 Task: Open Card Card0000000398 in Board Board0000000100 in Workspace WS0000000034 in Trello. Add Member Email0000000134 to Card Card0000000398 in Board Board0000000100 in Workspace WS0000000034 in Trello. Add Yellow Label titled Label0000000398 to Card Card0000000398 in Board Board0000000100 in Workspace WS0000000034 in Trello. Add Checklist CL0000000398 to Card Card0000000398 in Board Board0000000100 in Workspace WS0000000034 in Trello. Add Dates with Start Date as May 08 2023 and Due Date as May 31 2023 to Card Card0000000398 in Board Board0000000100 in Workspace WS0000000034 in Trello
Action: Mouse moved to (597, 639)
Screenshot: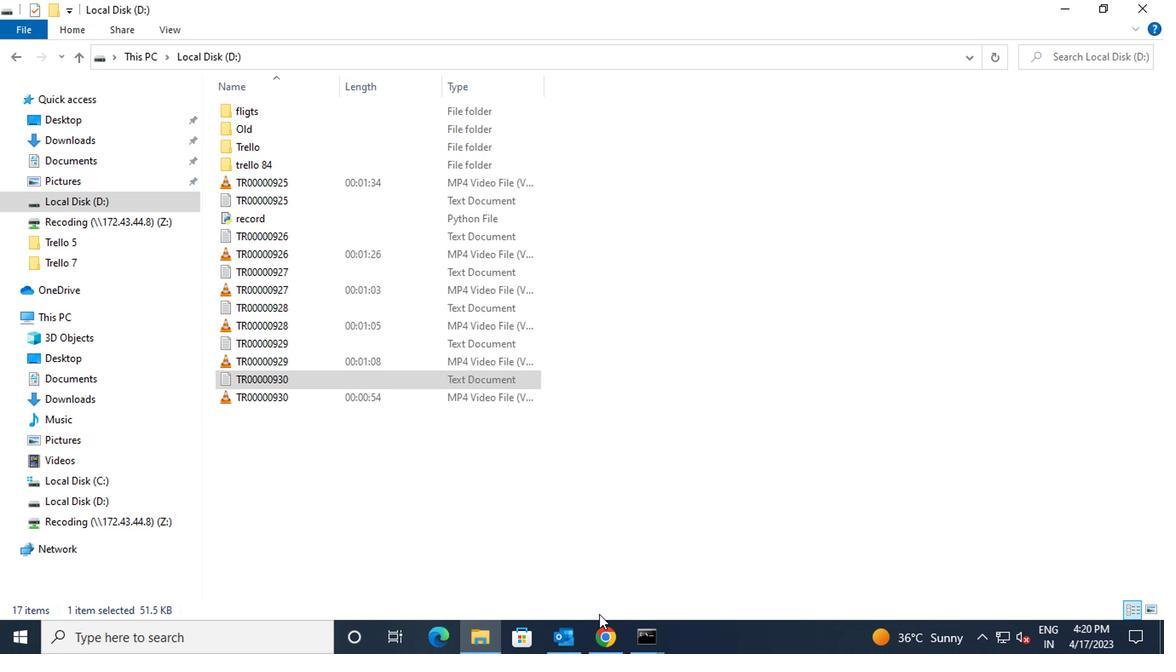 
Action: Mouse pressed left at (597, 639)
Screenshot: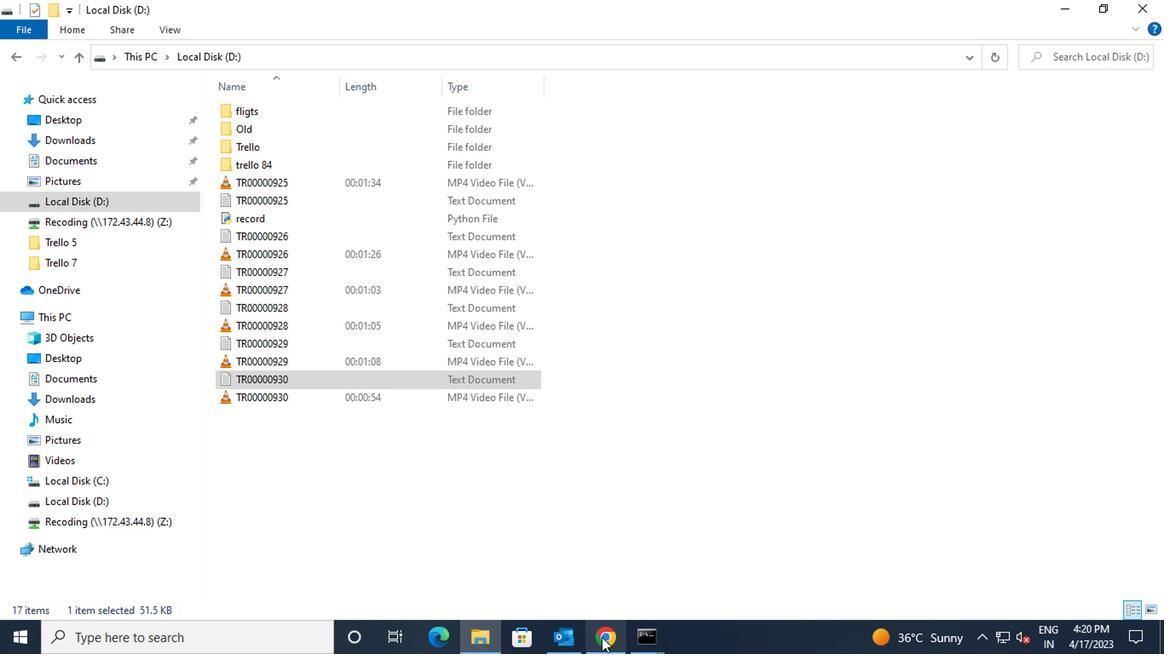 
Action: Mouse moved to (373, 340)
Screenshot: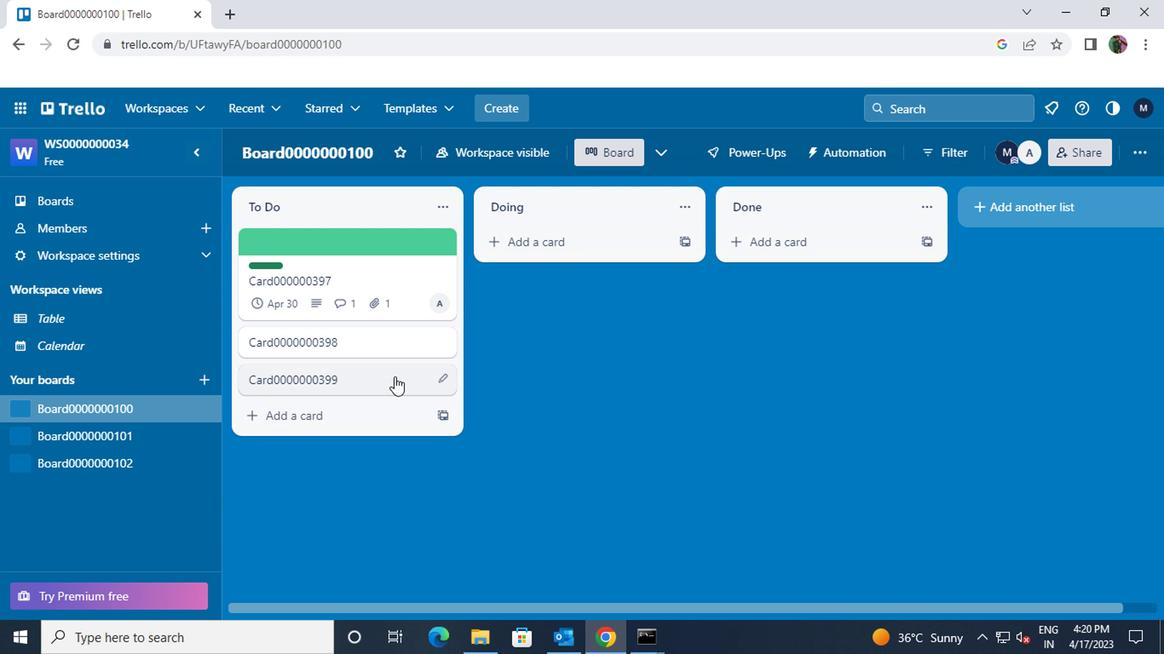 
Action: Mouse pressed left at (373, 340)
Screenshot: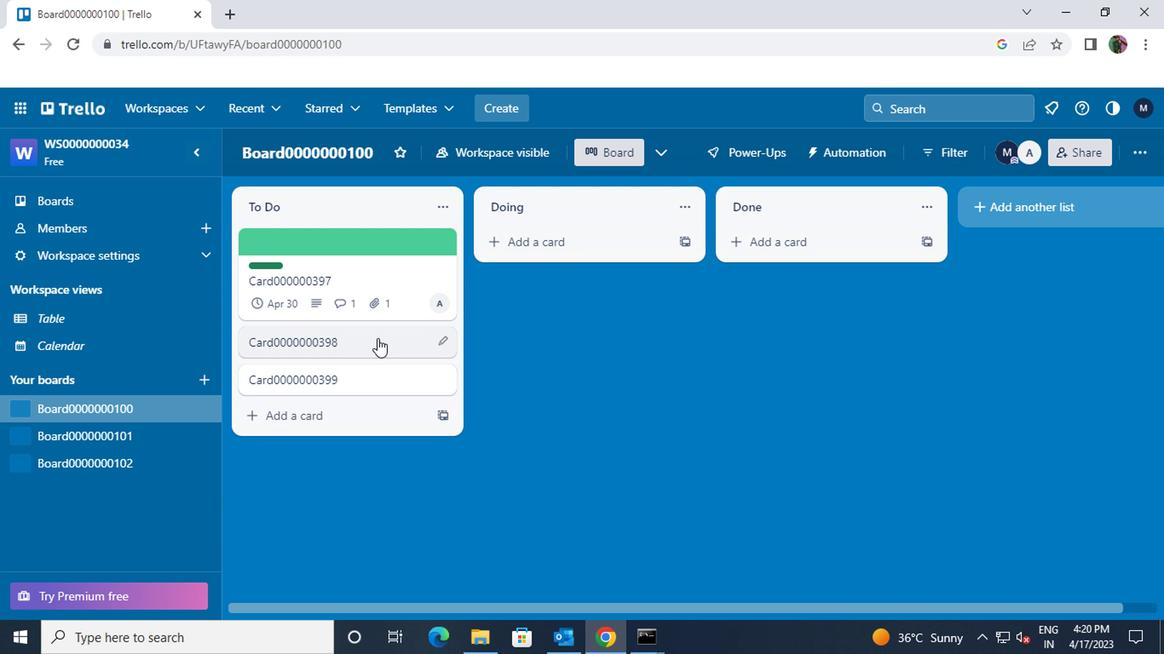 
Action: Mouse moved to (774, 247)
Screenshot: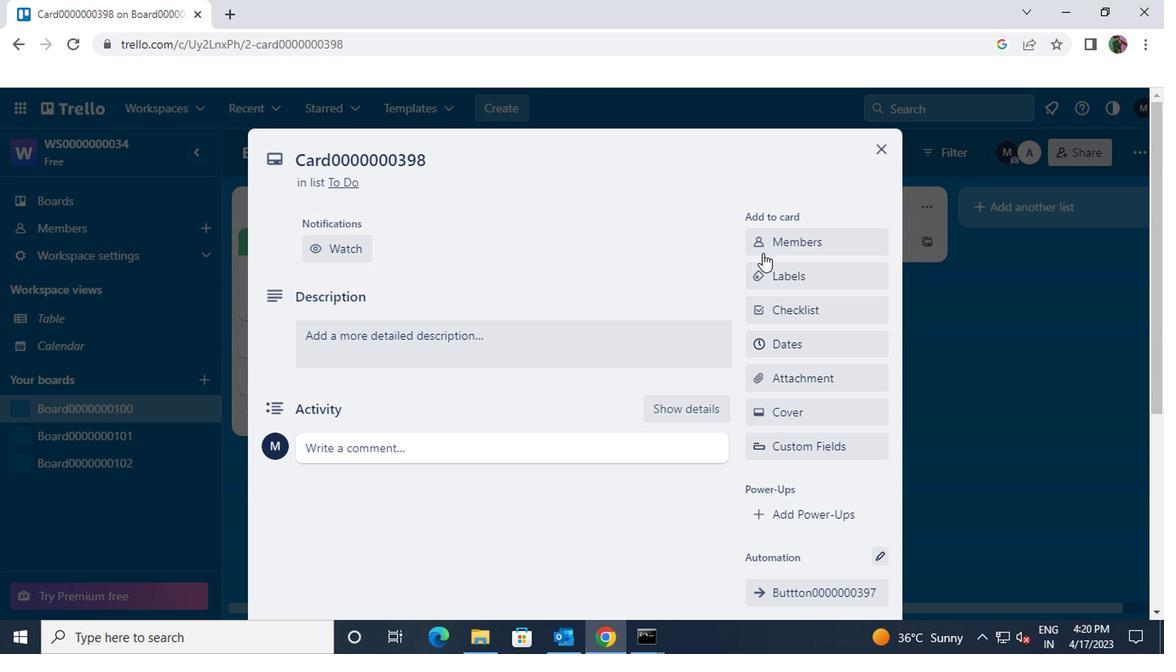
Action: Mouse pressed left at (774, 247)
Screenshot: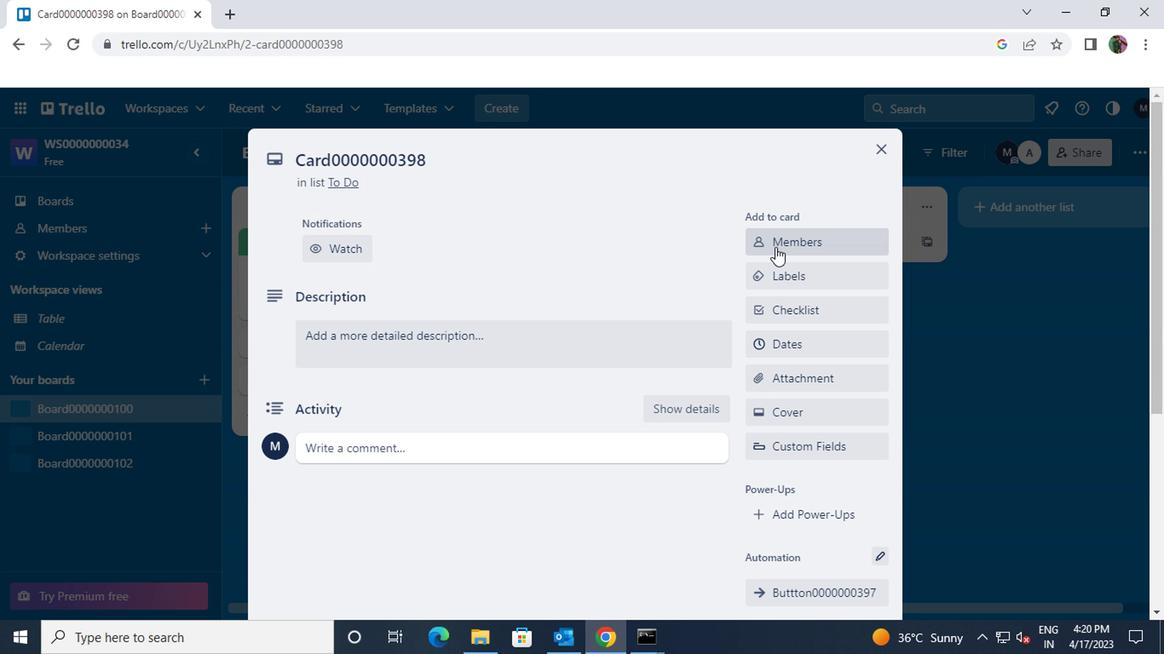 
Action: Mouse moved to (793, 329)
Screenshot: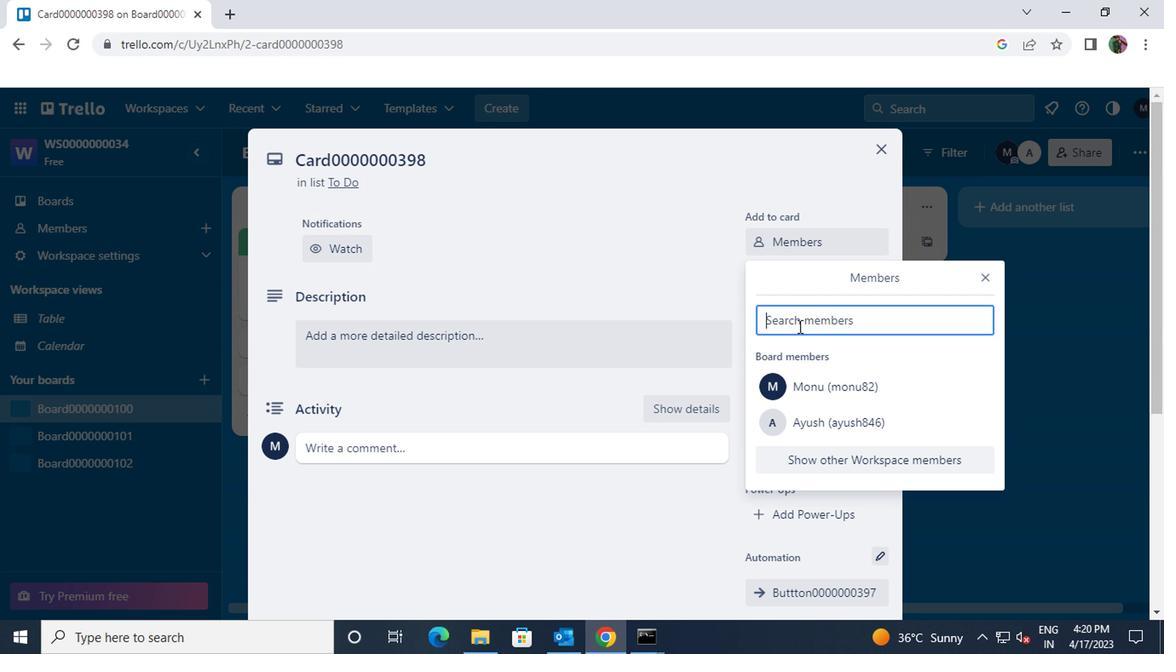 
Action: Key pressed nikrathi889<Key.shift>@GMAIL.COM
Screenshot: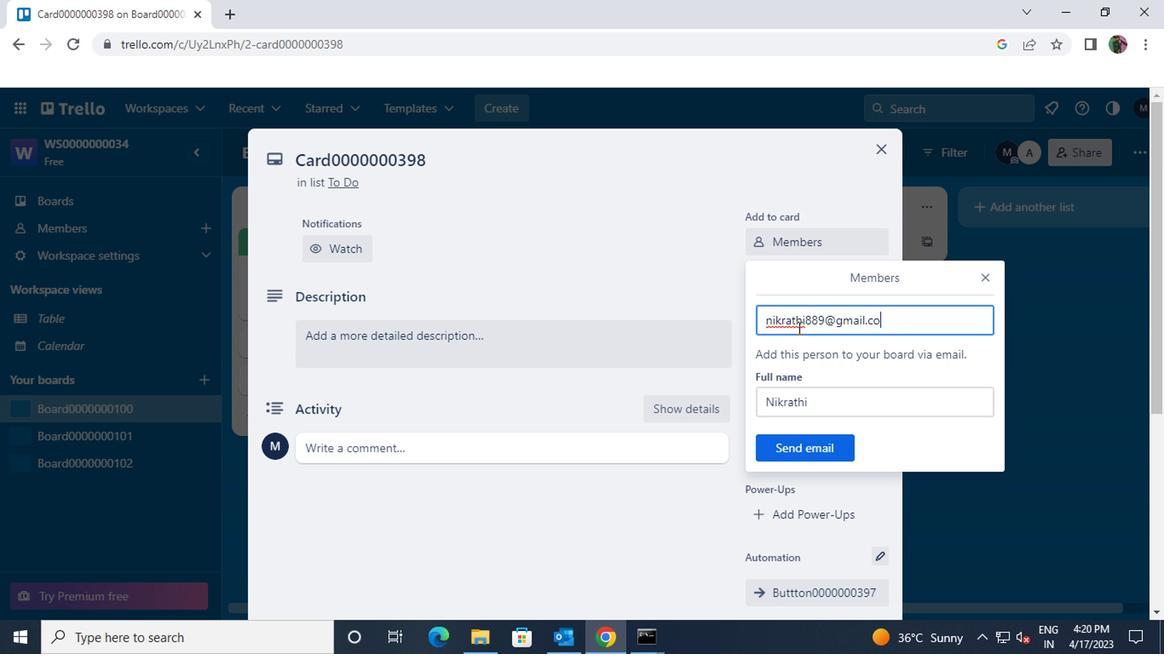 
Action: Mouse moved to (793, 445)
Screenshot: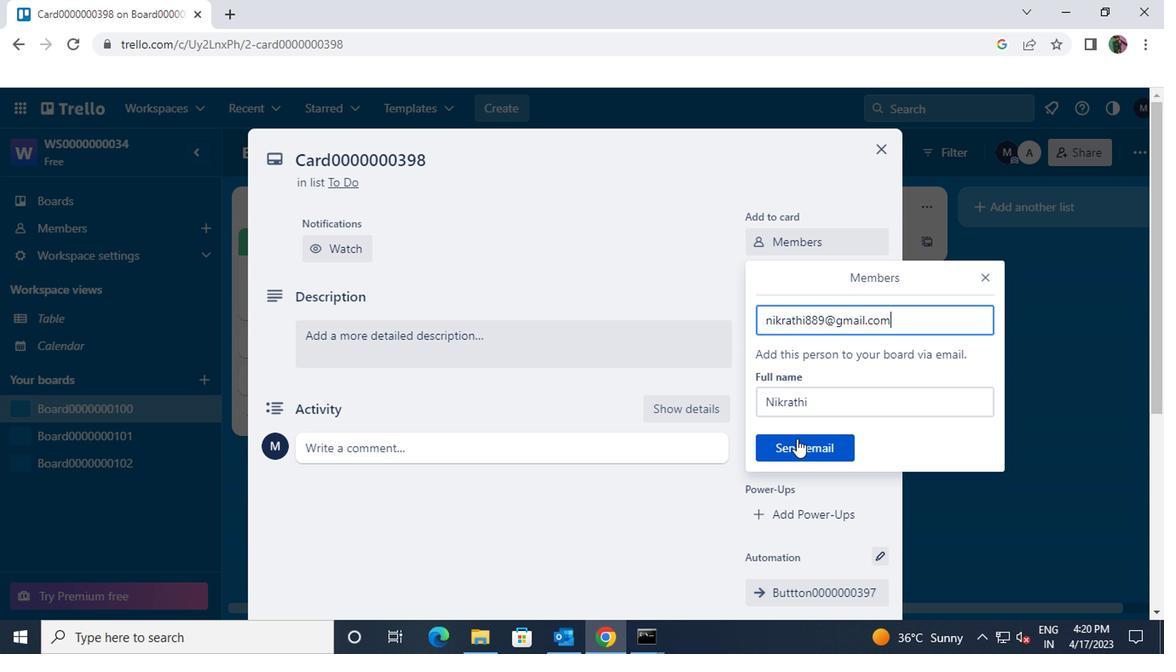 
Action: Mouse pressed left at (793, 445)
Screenshot: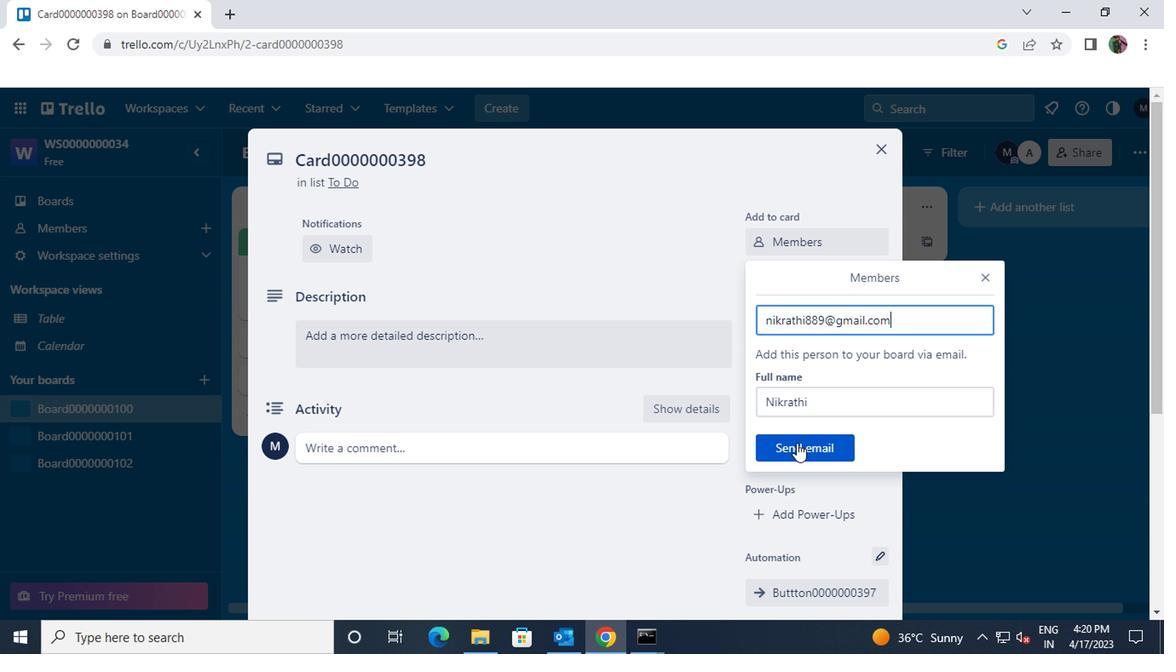 
Action: Mouse moved to (788, 278)
Screenshot: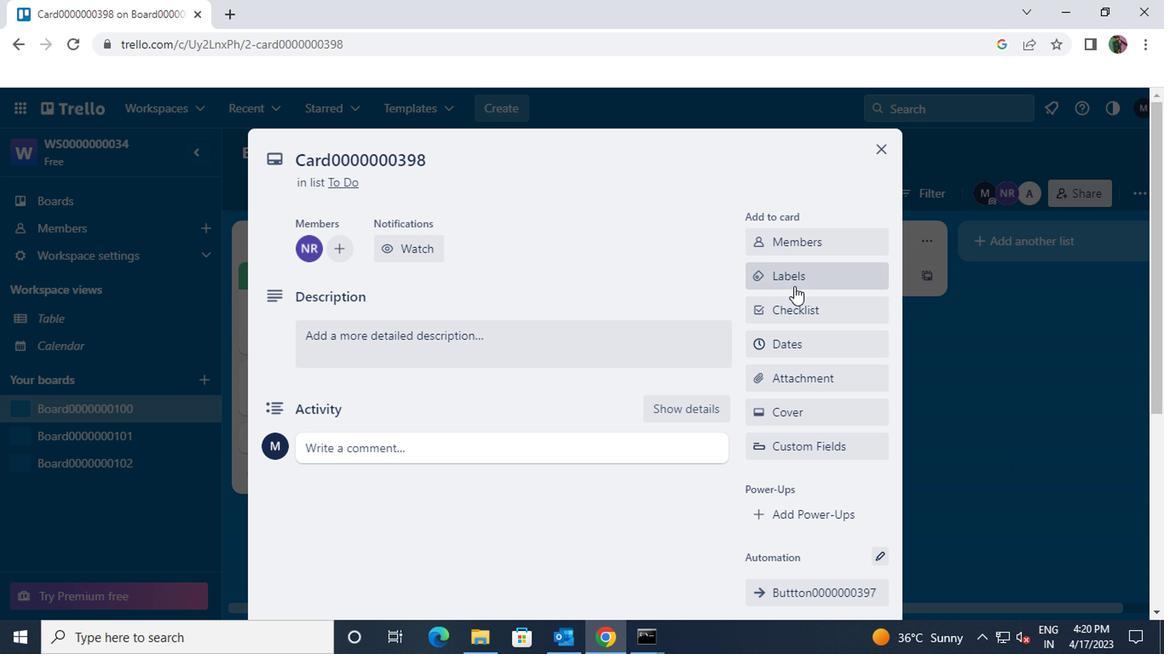 
Action: Mouse pressed left at (788, 278)
Screenshot: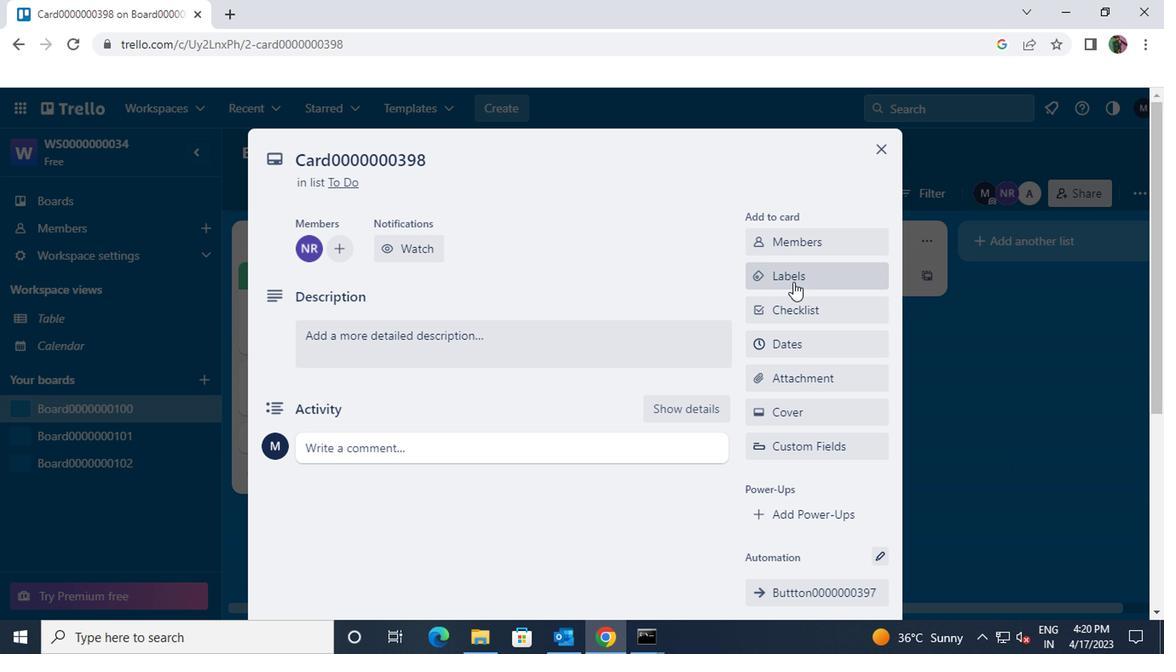 
Action: Mouse moved to (841, 474)
Screenshot: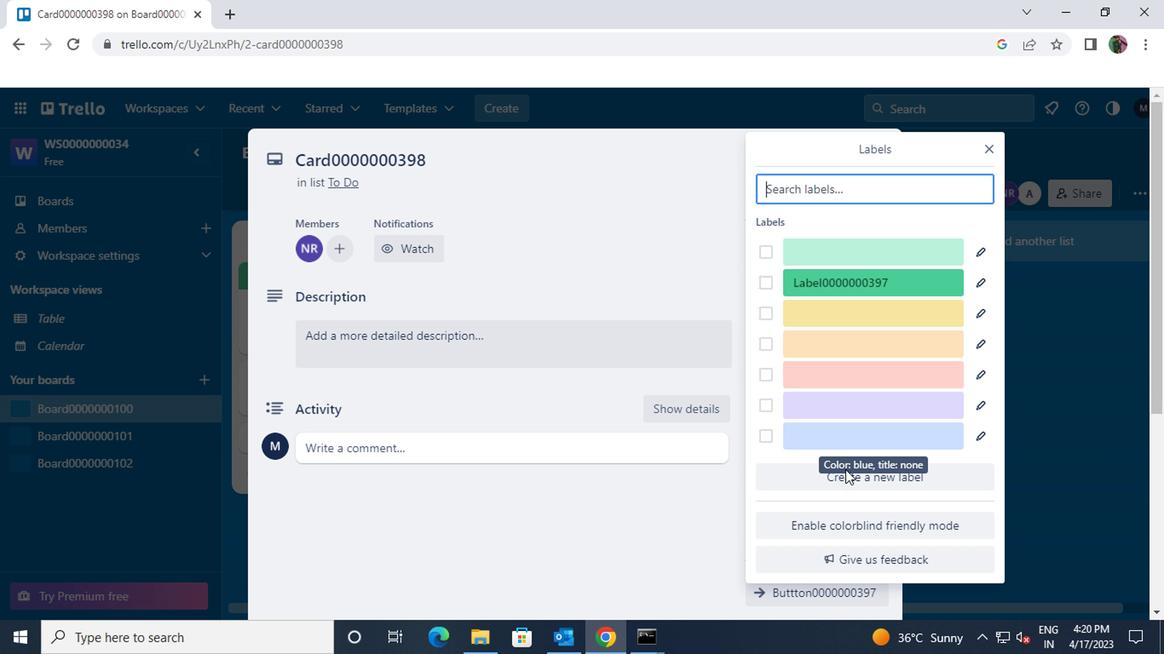 
Action: Mouse pressed left at (841, 474)
Screenshot: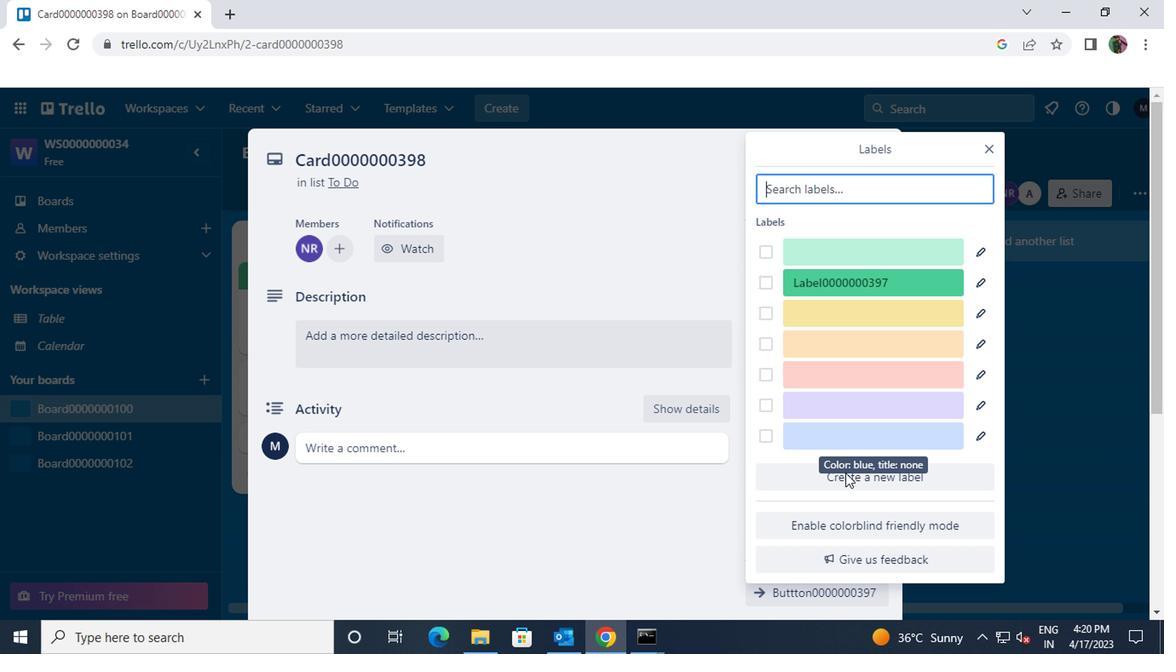 
Action: Mouse moved to (841, 480)
Screenshot: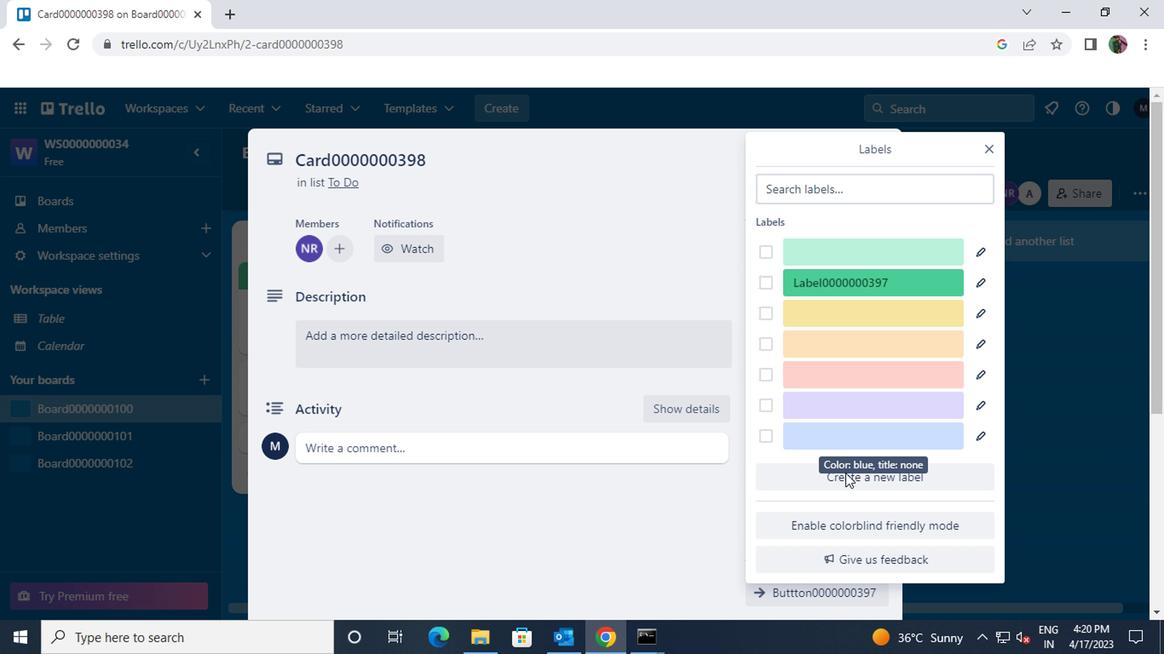 
Action: Mouse pressed left at (841, 480)
Screenshot: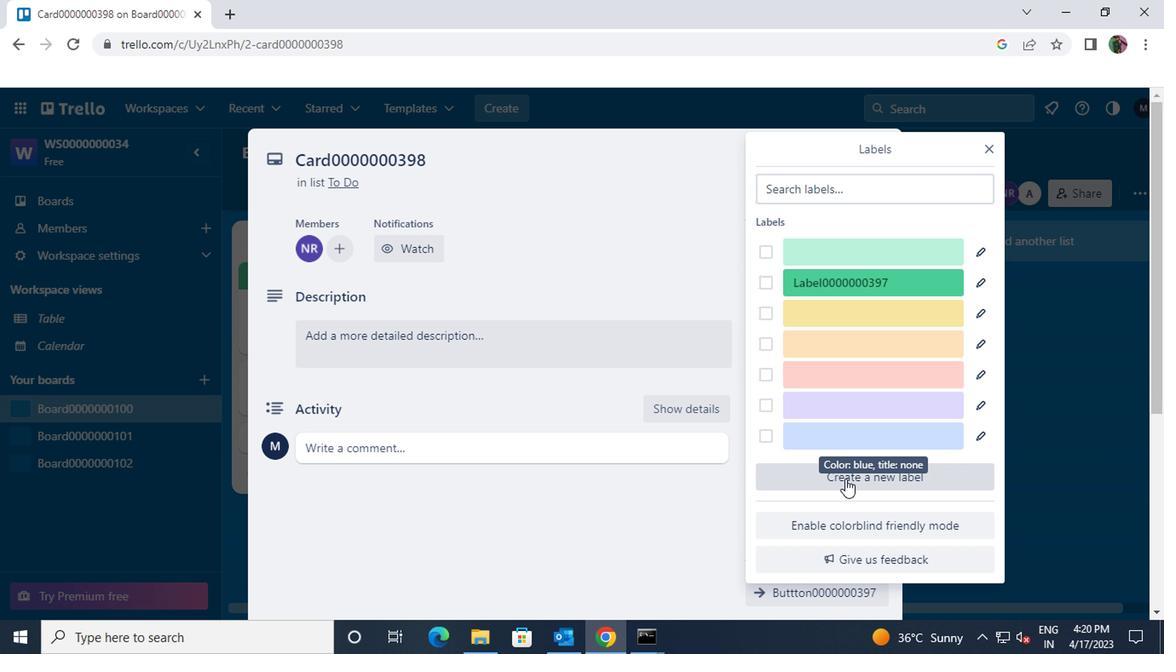 
Action: Mouse moved to (809, 302)
Screenshot: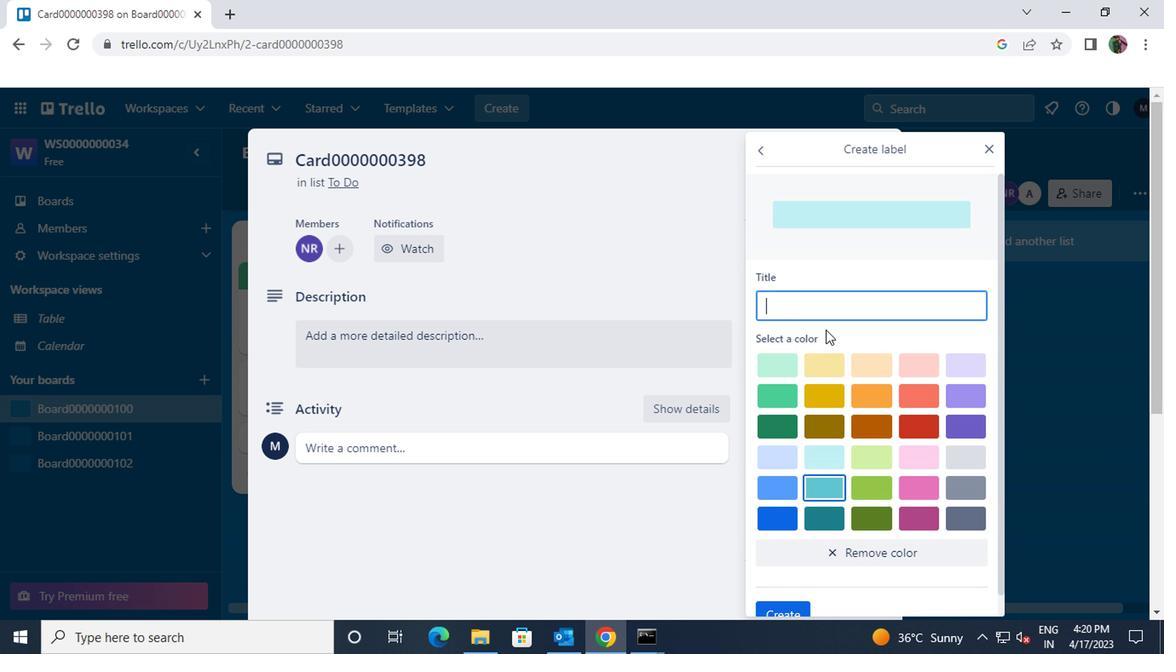 
Action: Mouse pressed left at (809, 302)
Screenshot: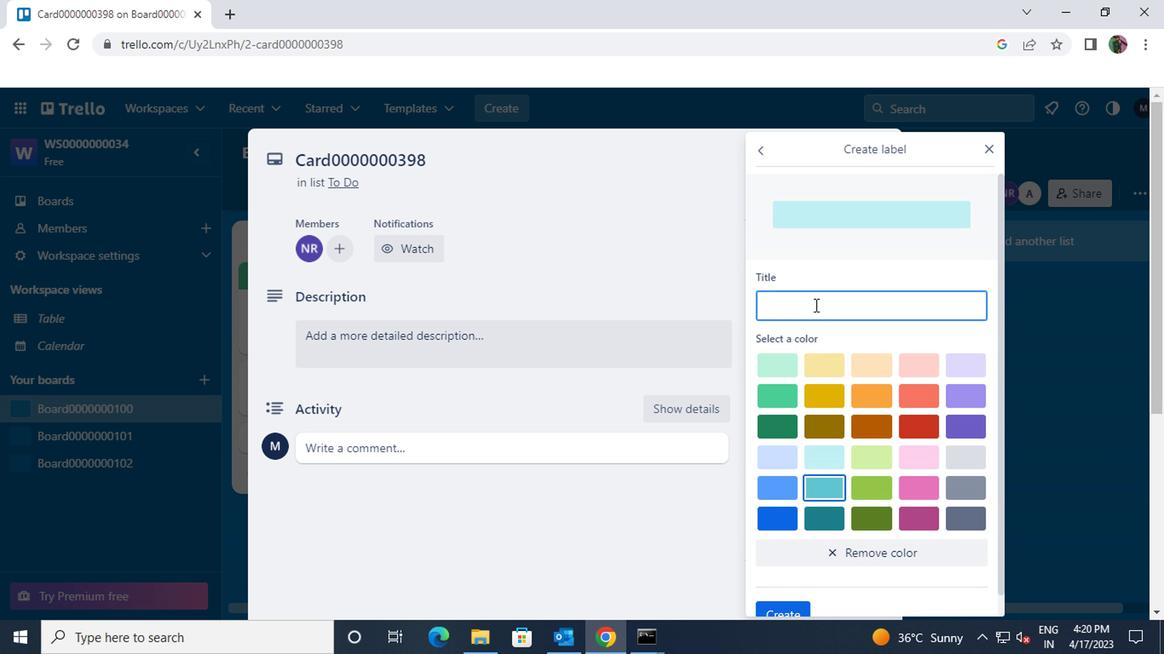 
Action: Key pressed <Key.shift>LABEL0000000398
Screenshot: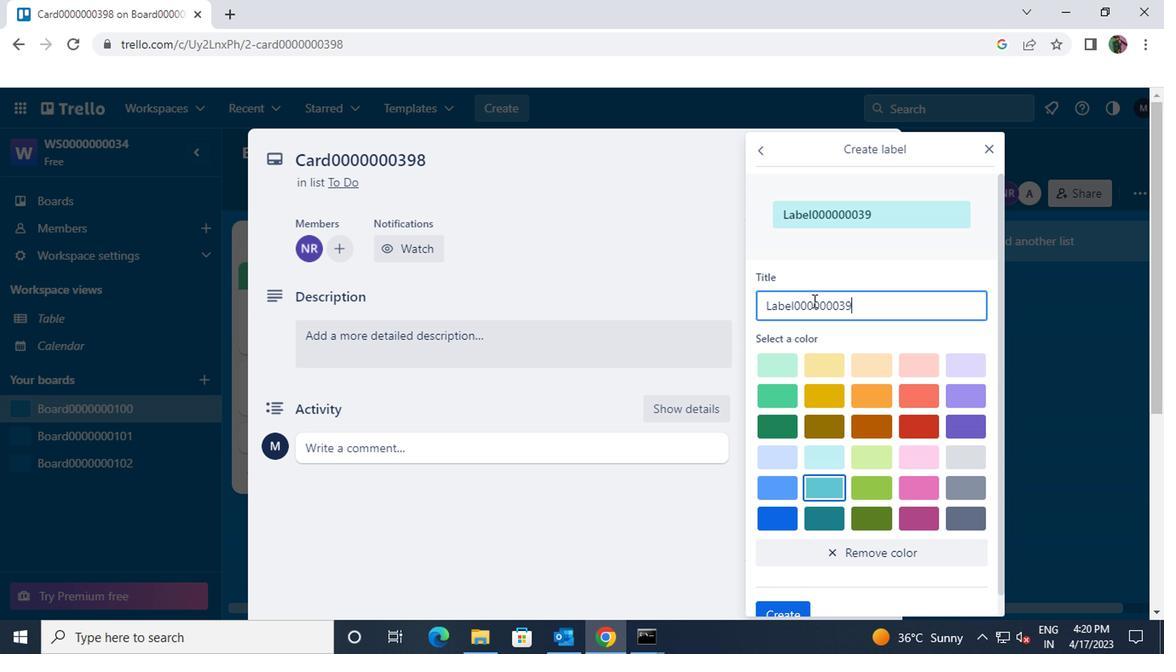 
Action: Mouse moved to (822, 396)
Screenshot: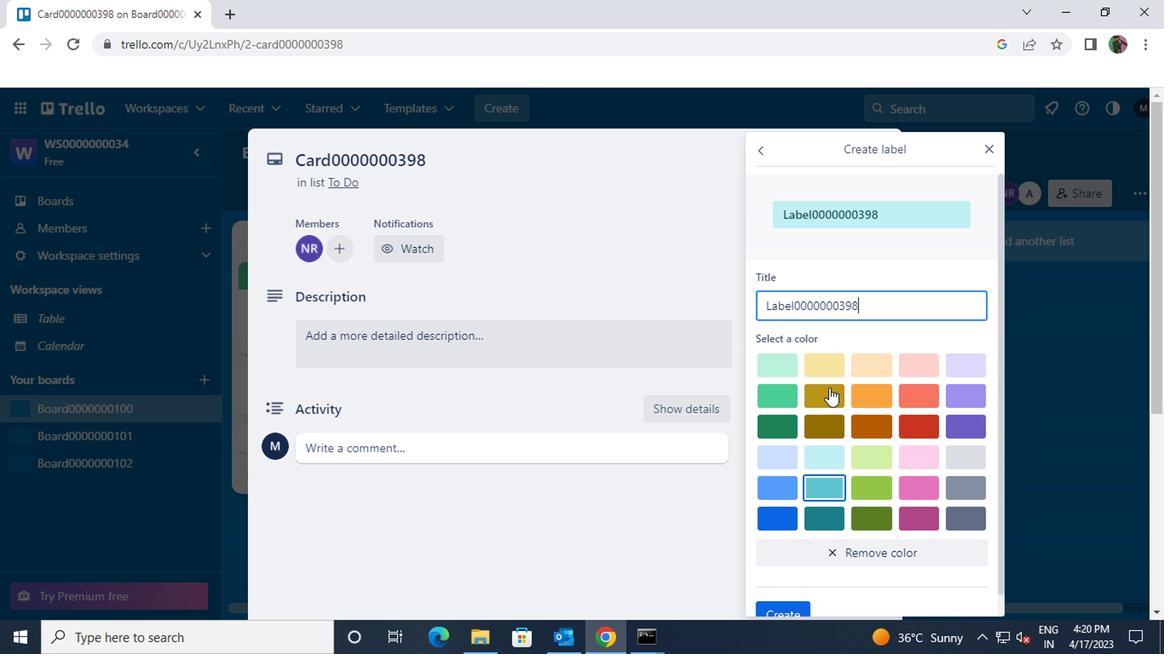 
Action: Mouse pressed left at (822, 396)
Screenshot: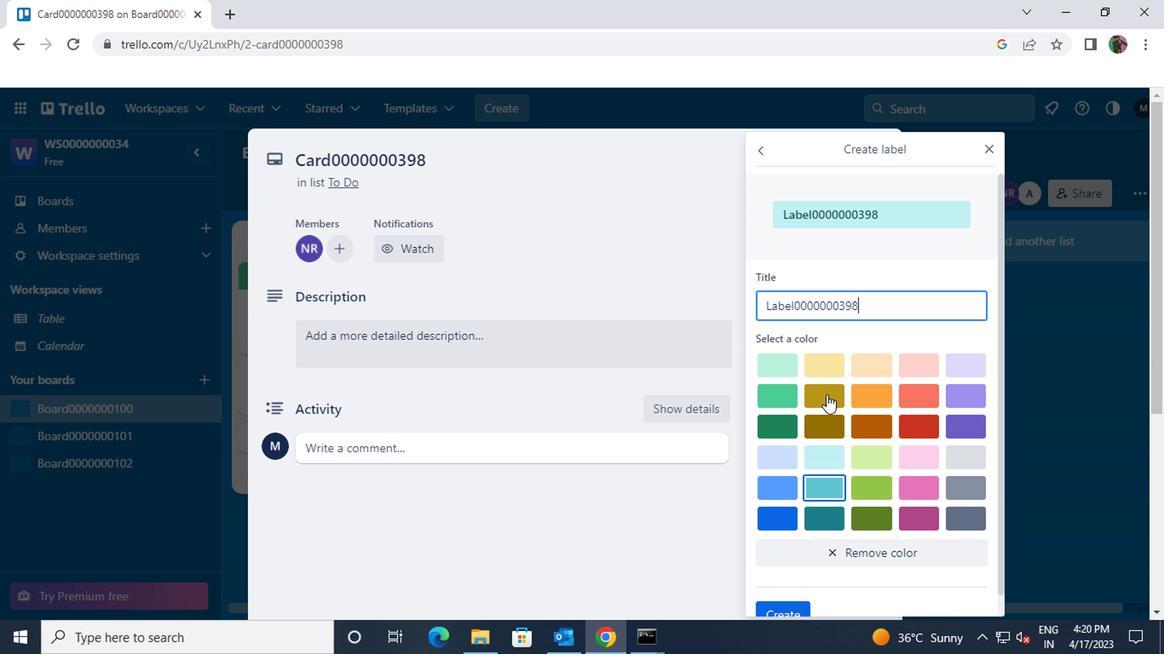 
Action: Mouse scrolled (822, 395) with delta (0, 0)
Screenshot: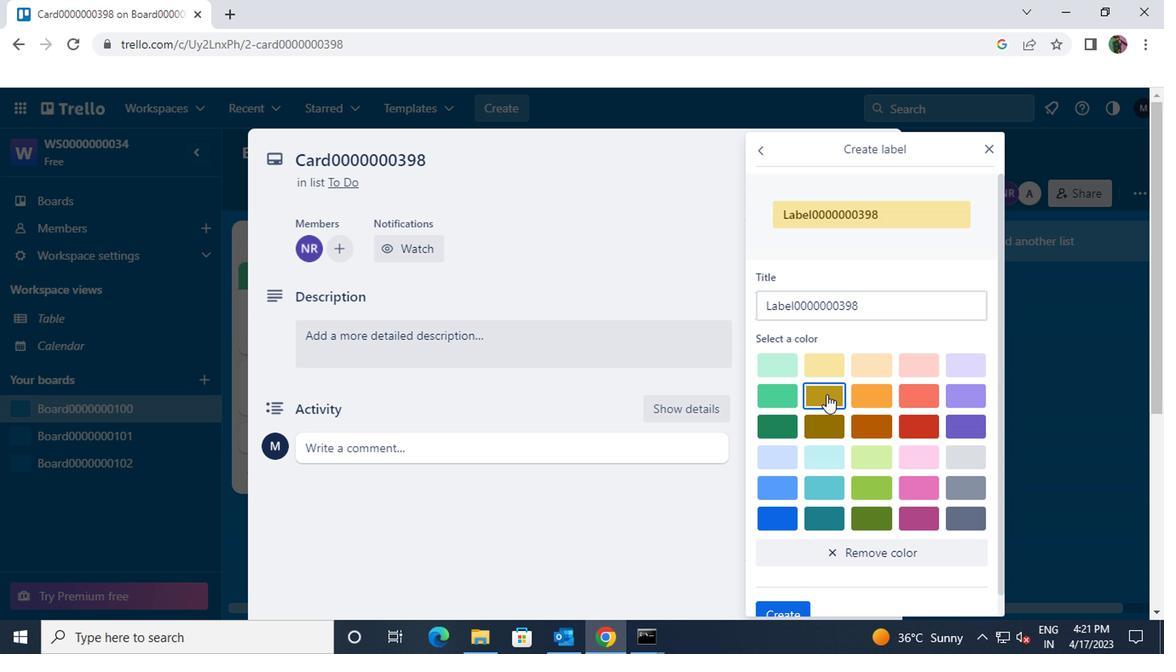 
Action: Mouse moved to (767, 588)
Screenshot: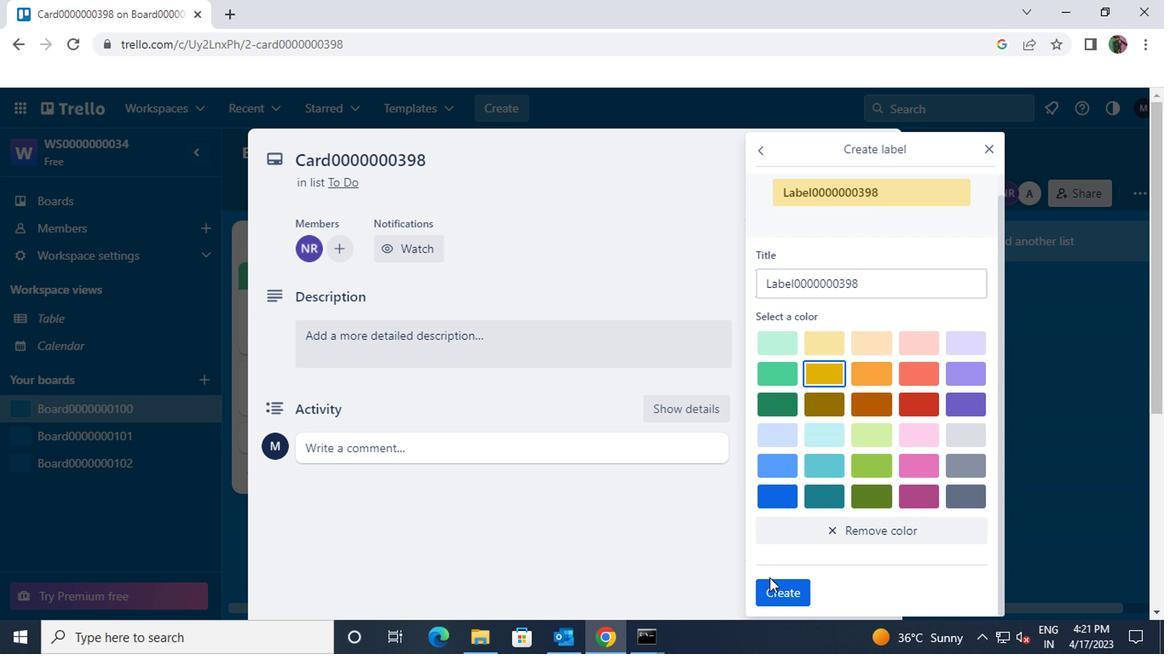 
Action: Mouse pressed left at (767, 588)
Screenshot: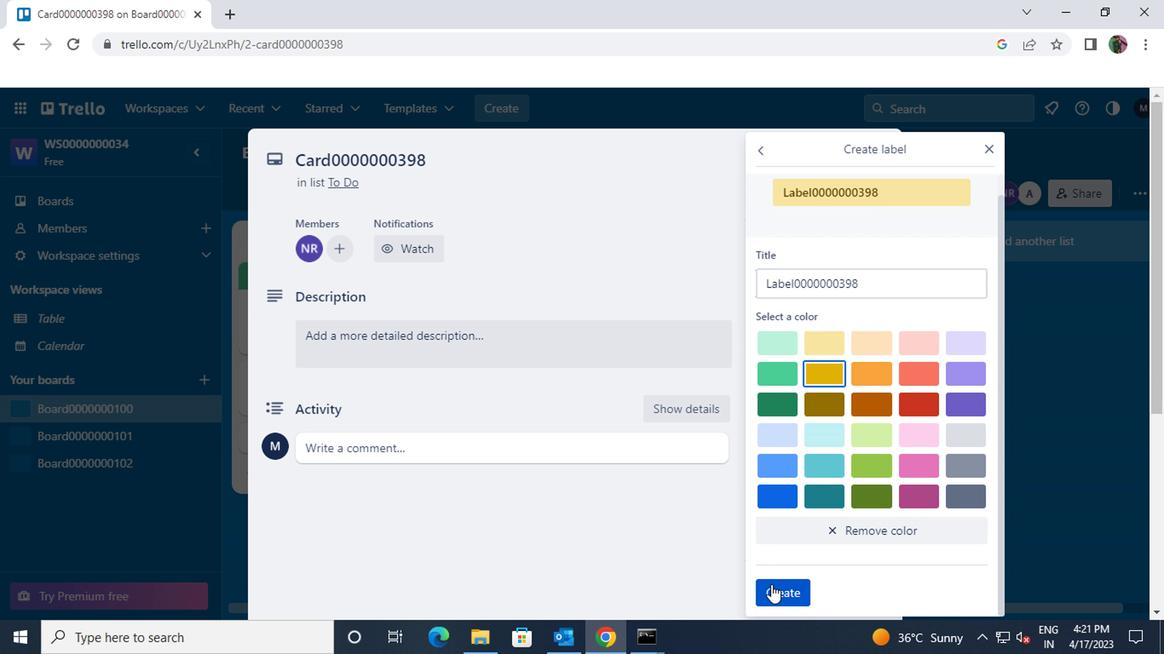 
Action: Mouse moved to (984, 150)
Screenshot: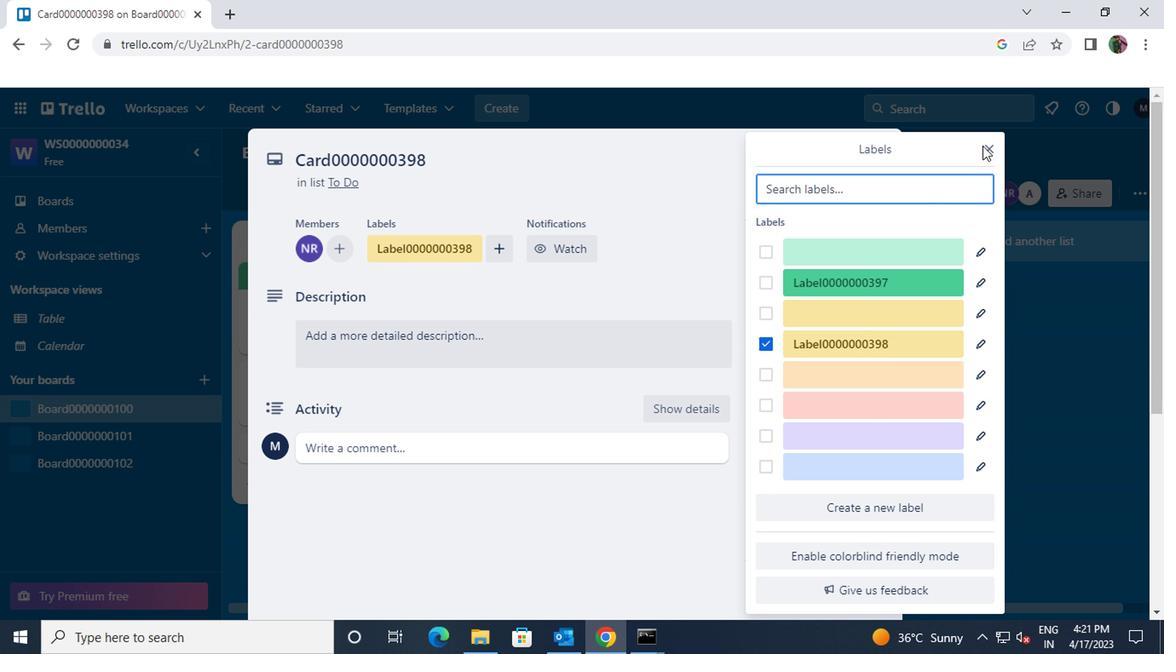 
Action: Mouse pressed left at (984, 150)
Screenshot: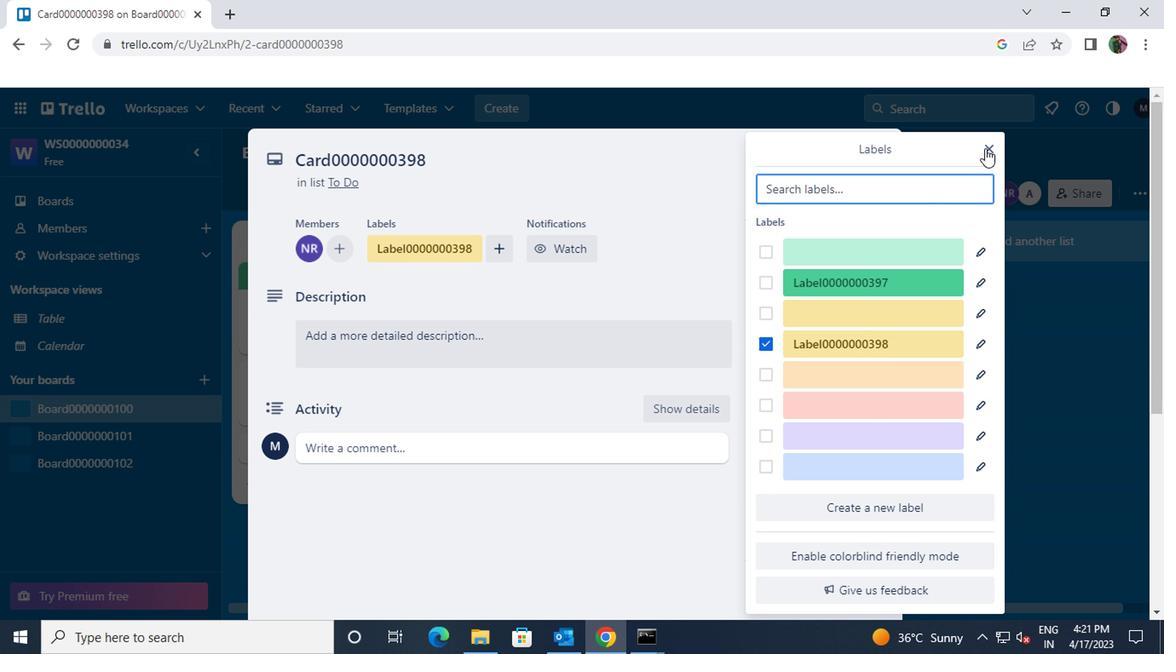 
Action: Mouse moved to (827, 308)
Screenshot: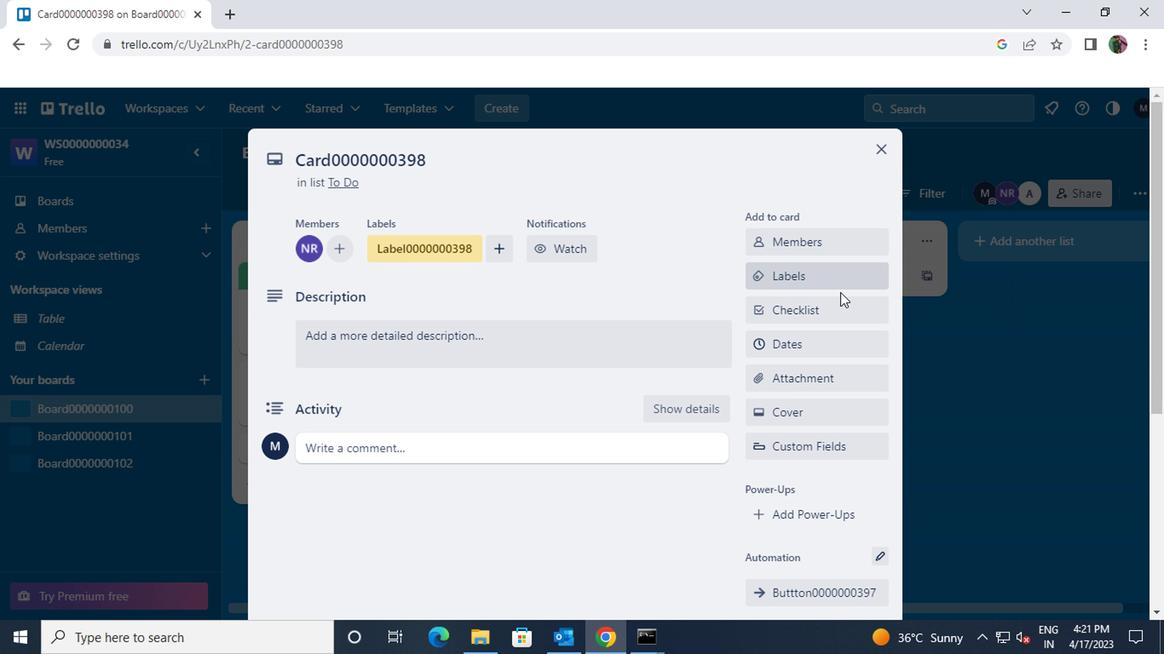 
Action: Mouse pressed left at (827, 308)
Screenshot: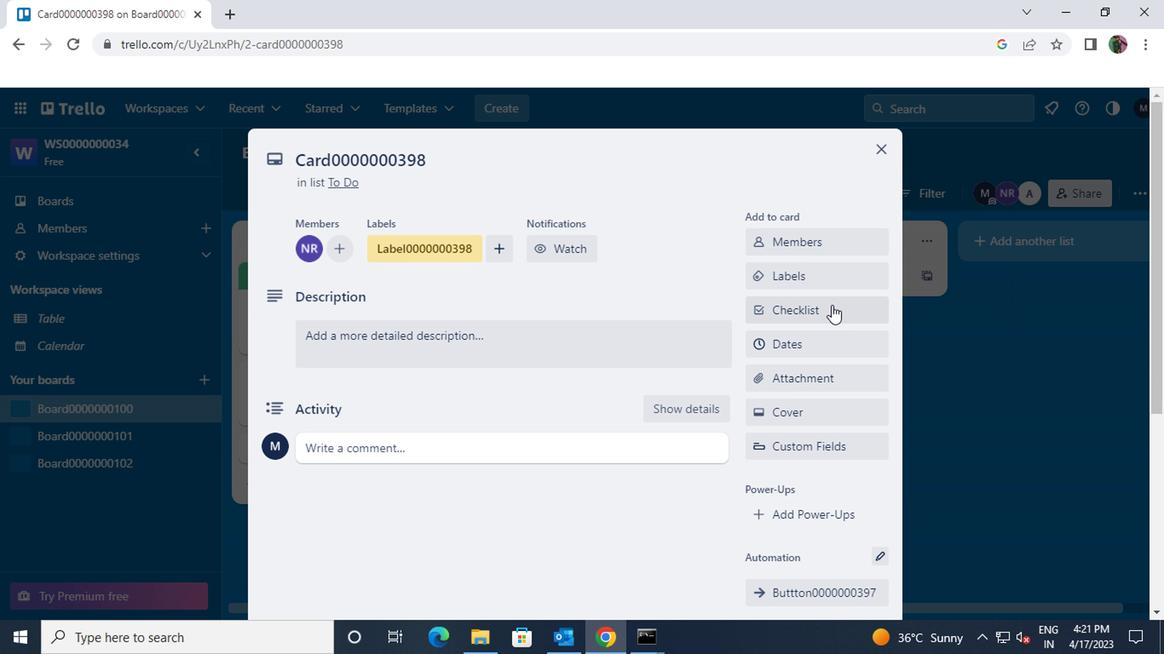 
Action: Key pressed <Key.shift>CL0000000398
Screenshot: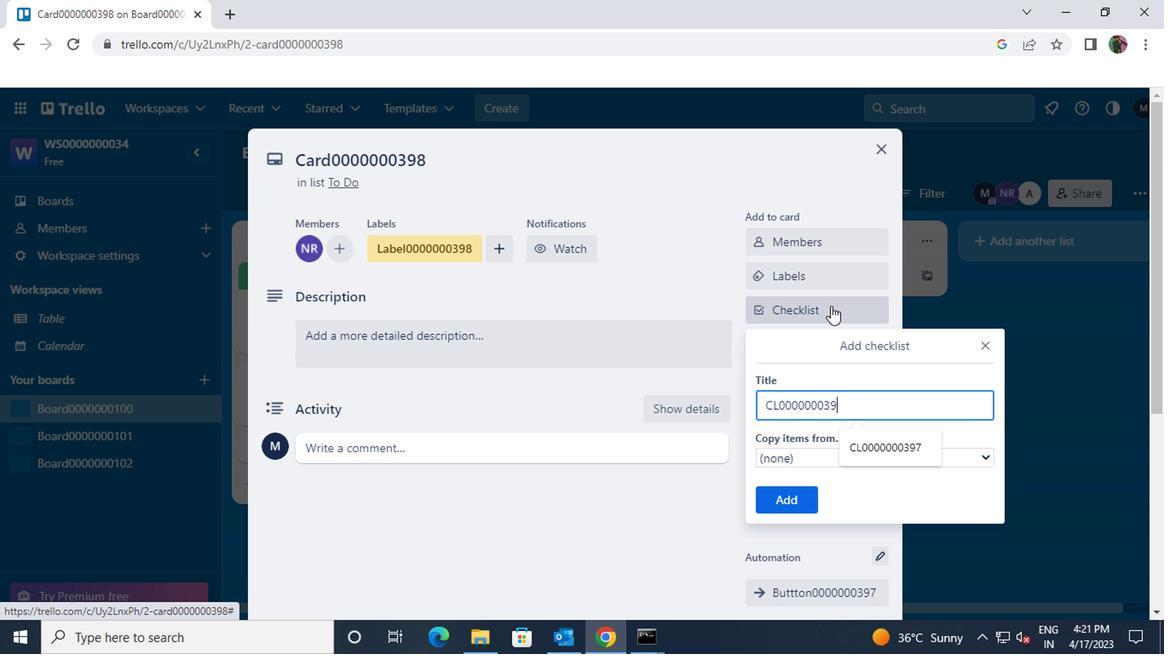 
Action: Mouse moved to (770, 495)
Screenshot: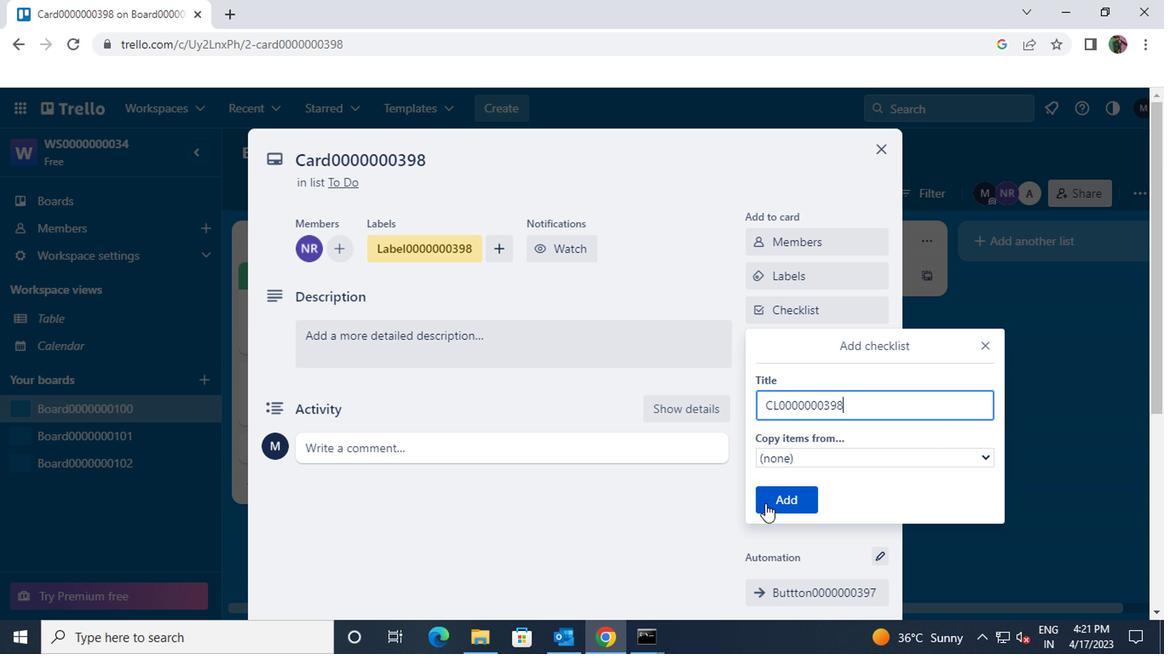 
Action: Mouse pressed left at (770, 495)
Screenshot: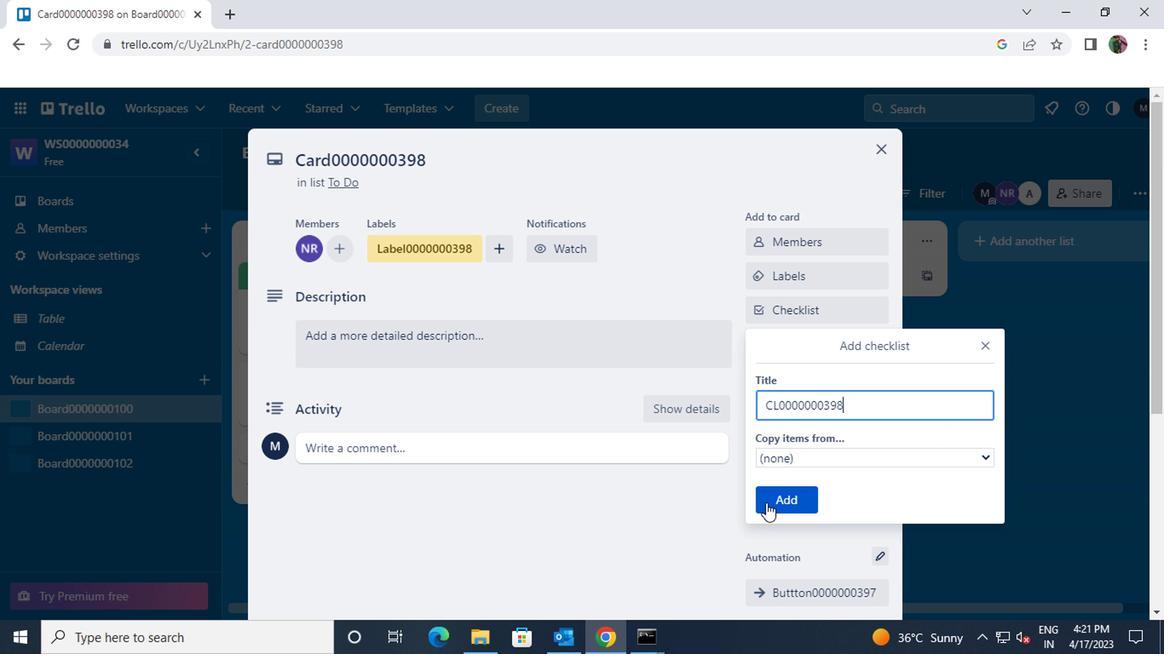 
Action: Mouse moved to (793, 335)
Screenshot: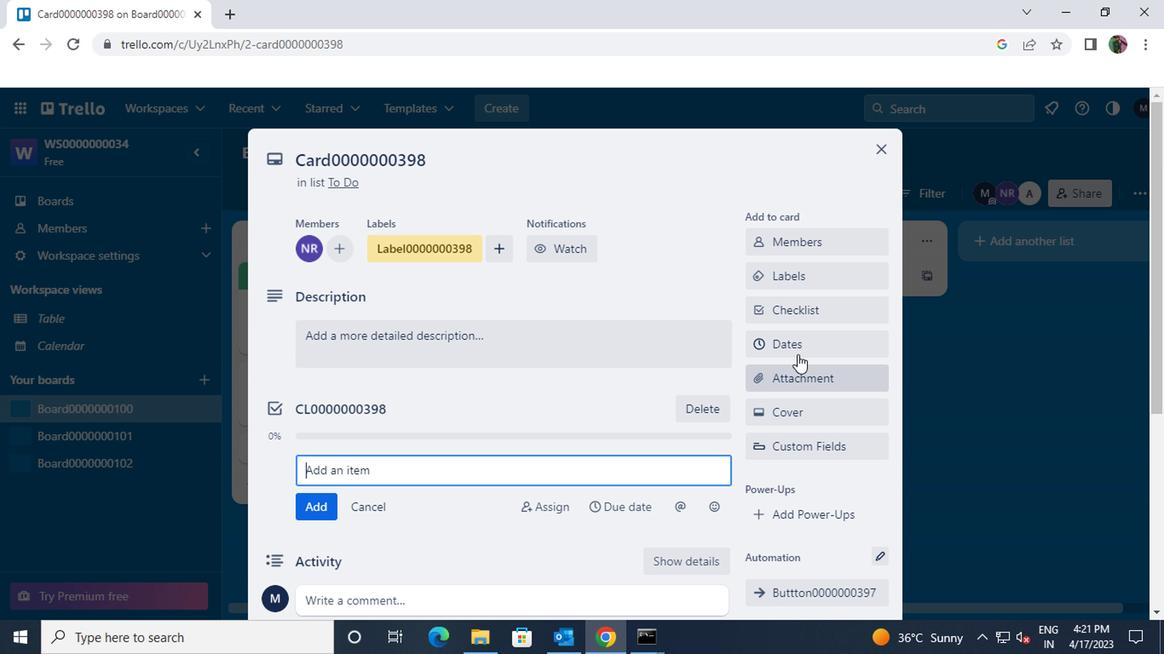 
Action: Mouse pressed left at (793, 335)
Screenshot: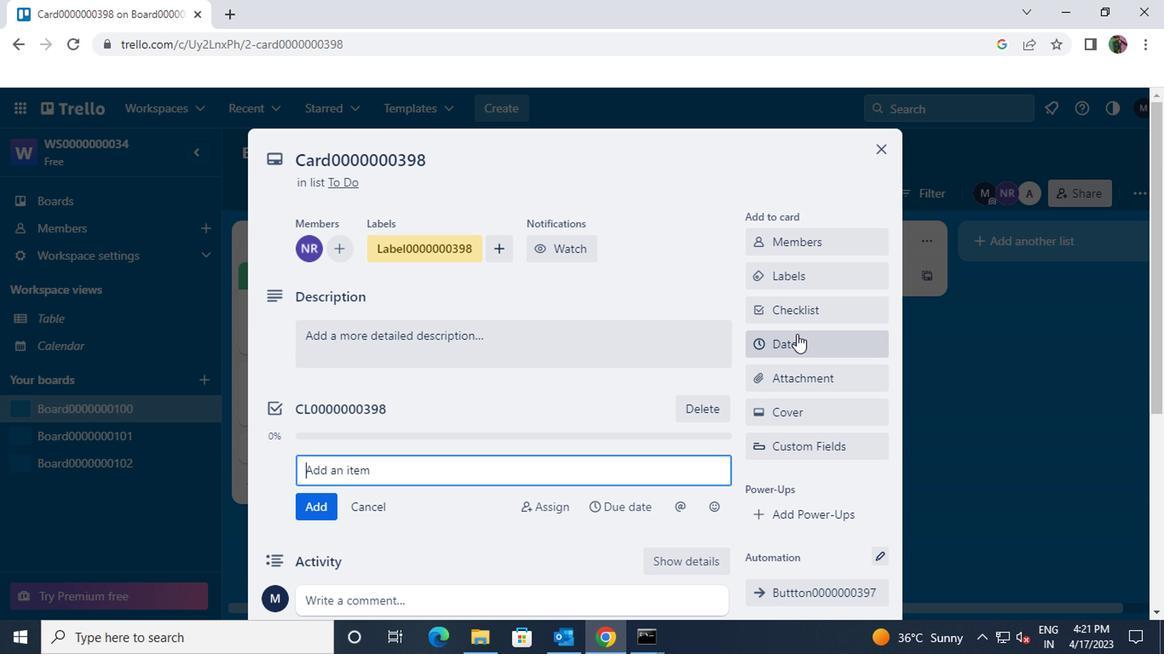 
Action: Mouse moved to (965, 193)
Screenshot: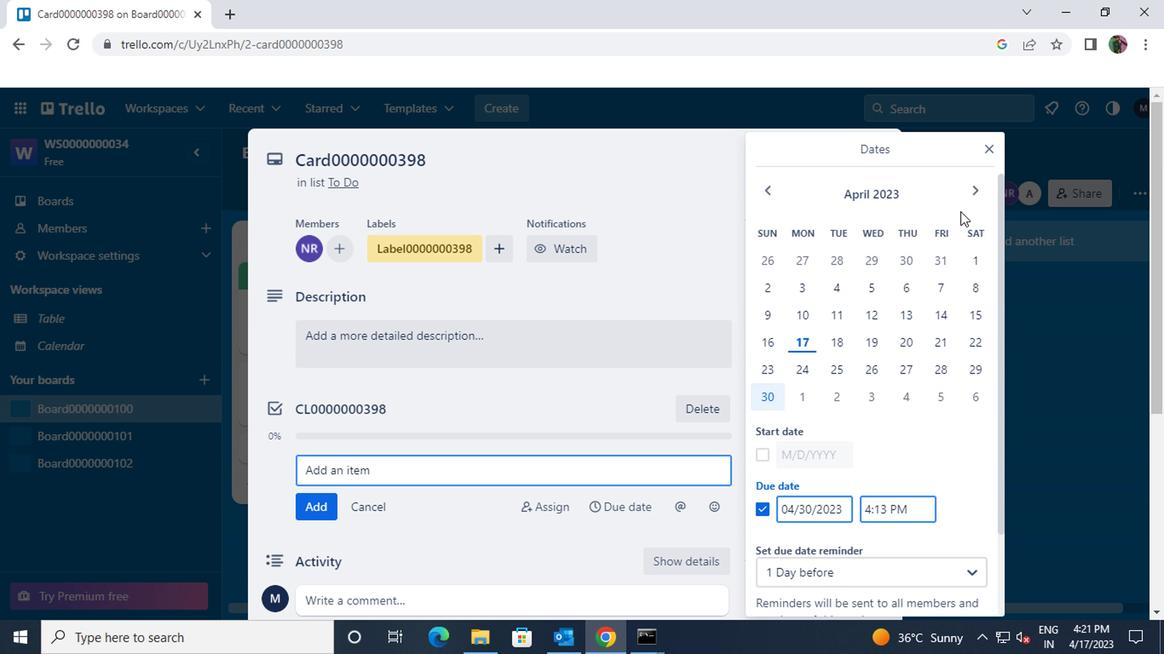 
Action: Mouse pressed left at (965, 193)
Screenshot: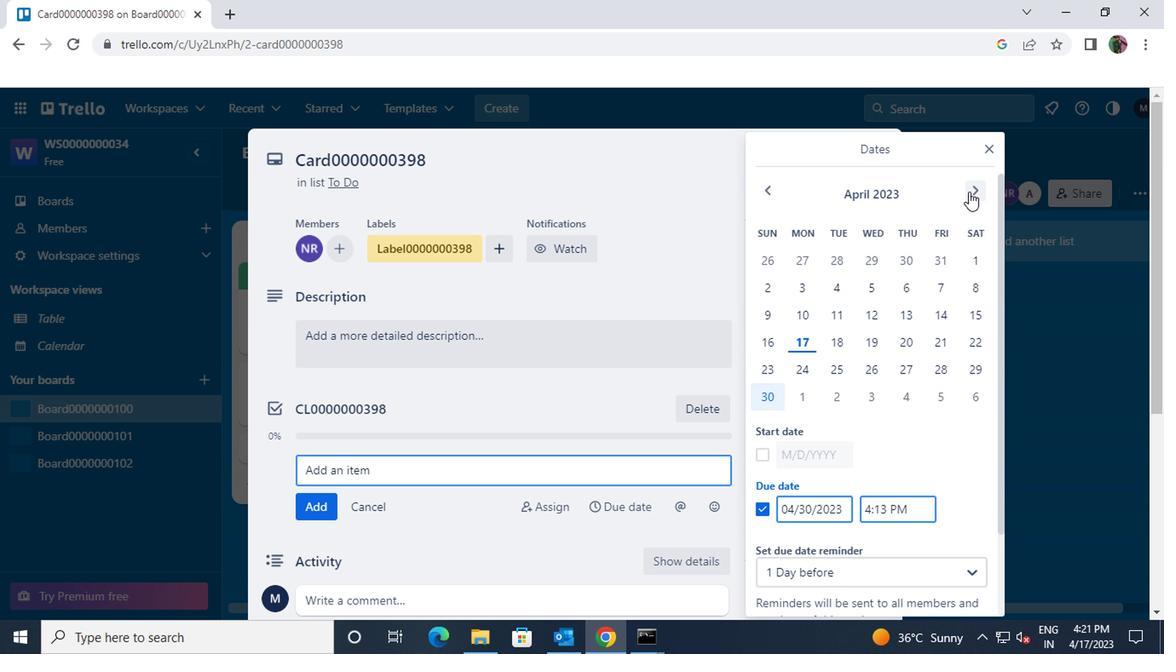 
Action: Mouse moved to (805, 262)
Screenshot: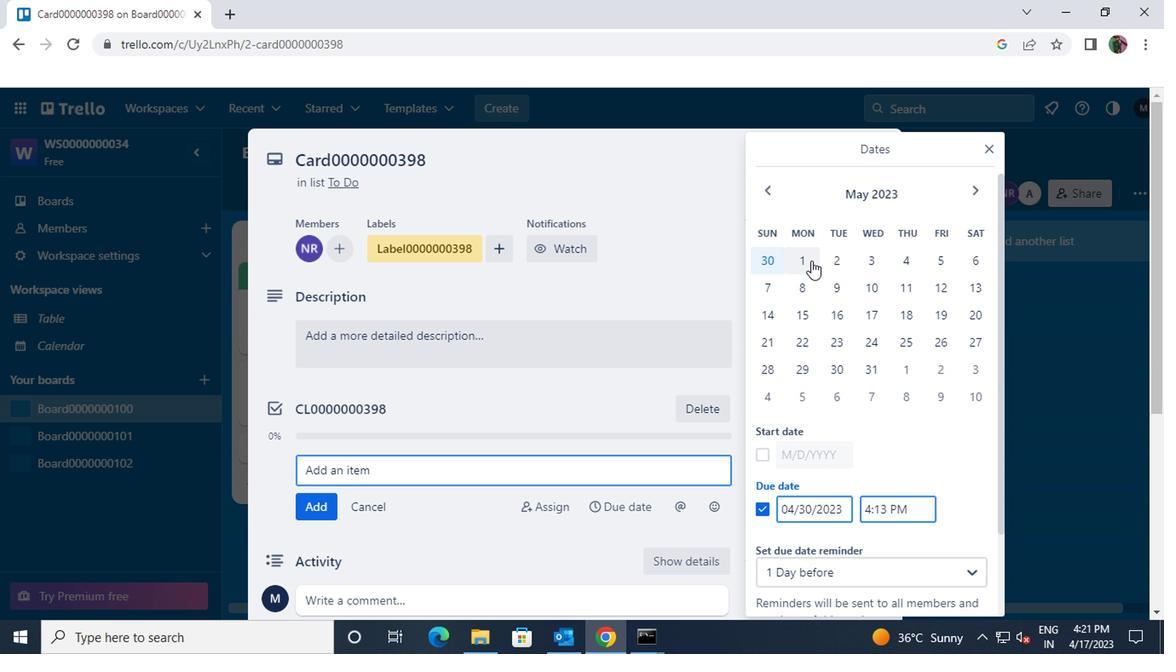 
Action: Mouse pressed left at (805, 262)
Screenshot: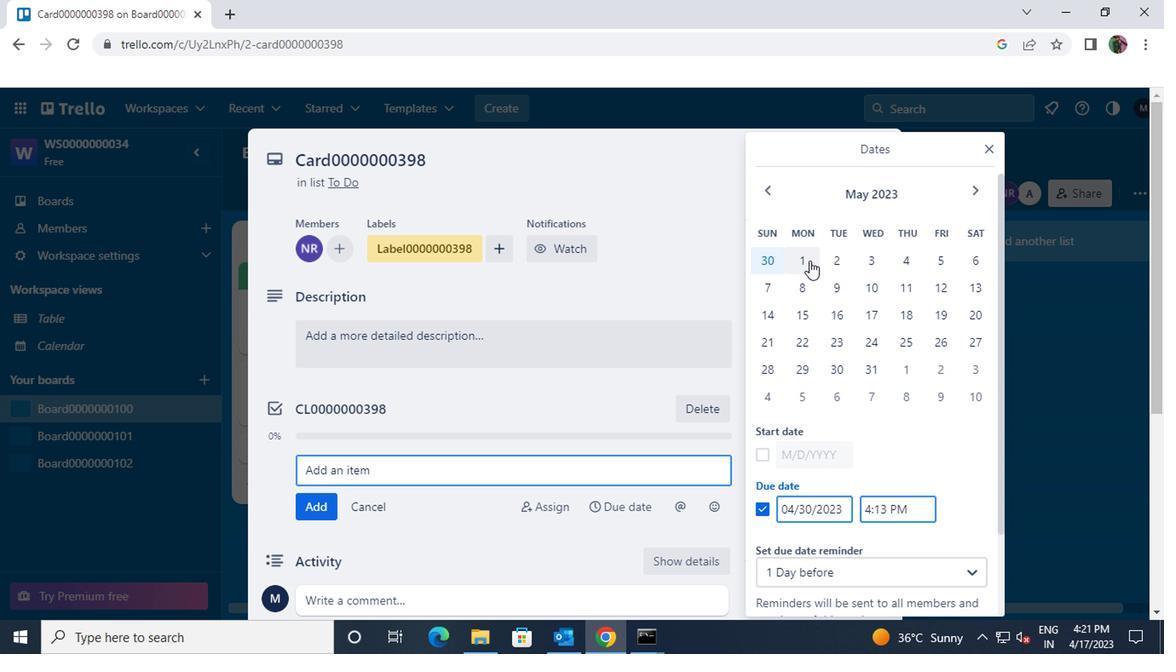 
Action: Mouse moved to (869, 373)
Screenshot: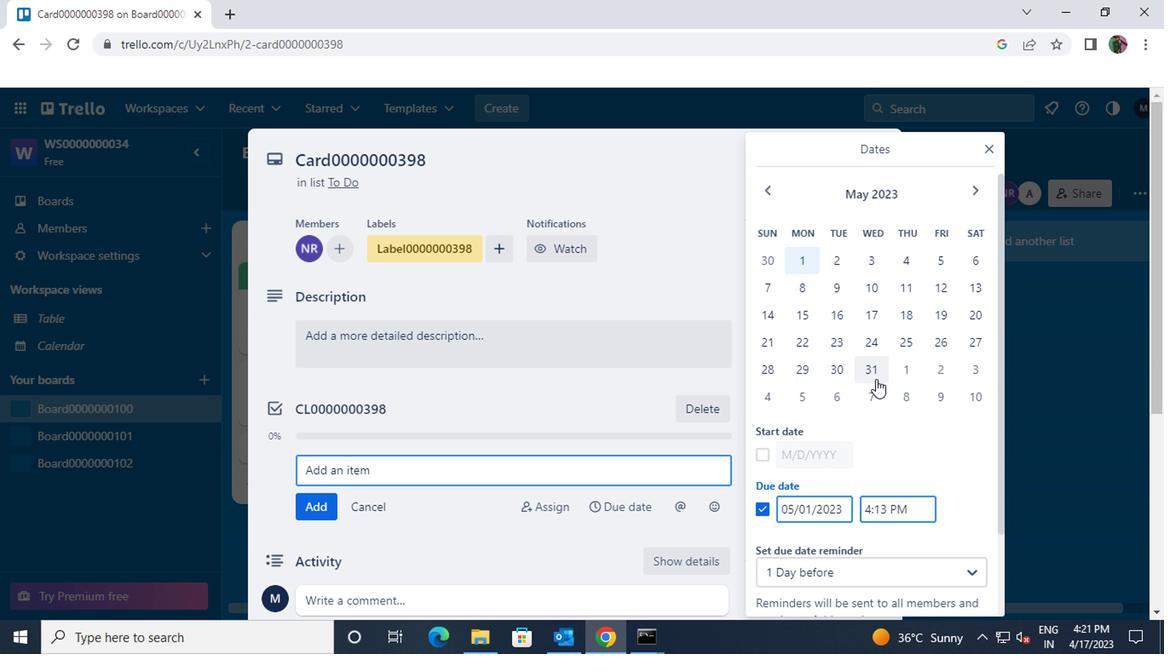 
Action: Mouse pressed left at (869, 373)
Screenshot: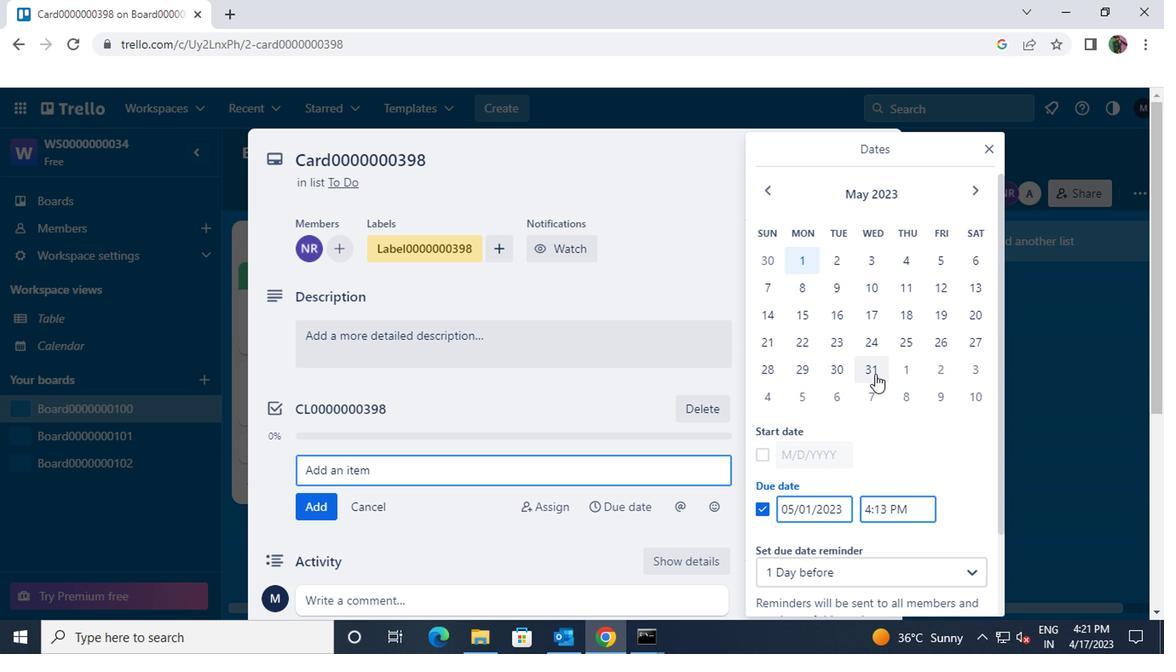 
Action: Mouse scrolled (869, 372) with delta (0, 0)
Screenshot: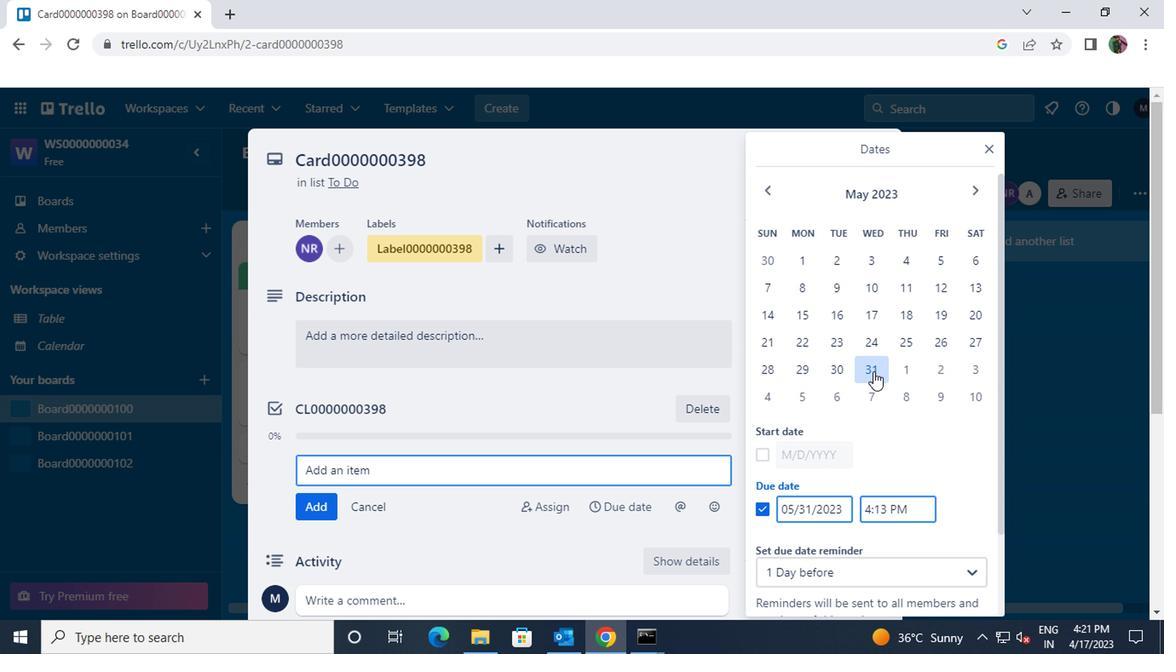 
Action: Mouse scrolled (869, 372) with delta (0, 0)
Screenshot: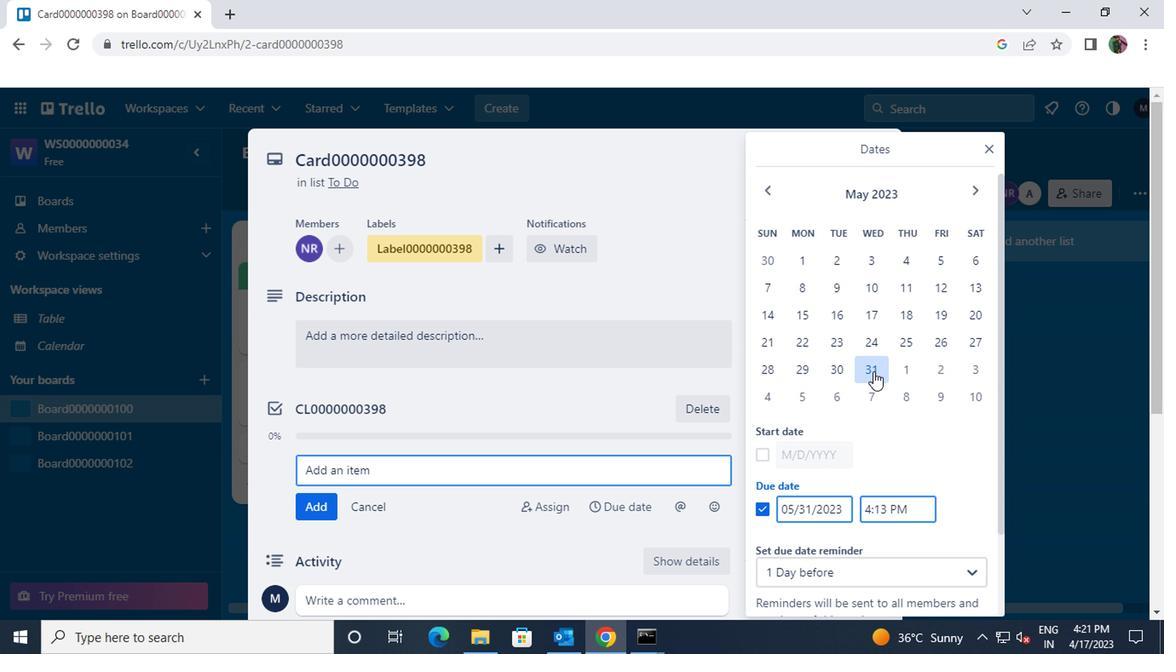 
Action: Mouse scrolled (869, 372) with delta (0, 0)
Screenshot: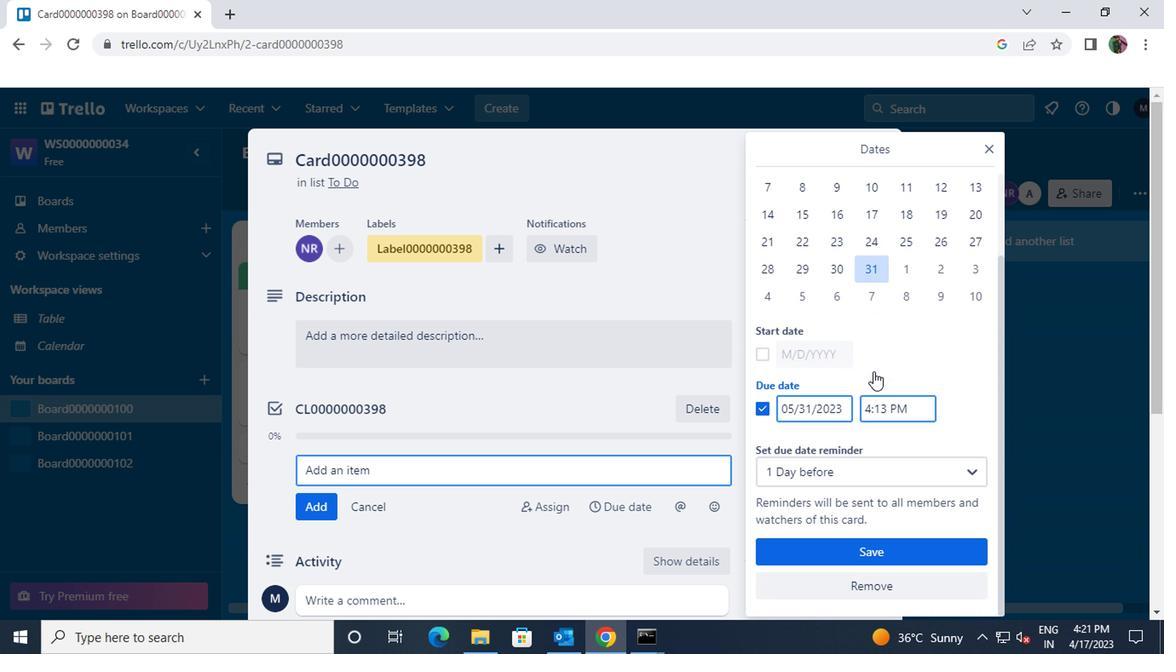 
Action: Mouse scrolled (869, 372) with delta (0, 0)
Screenshot: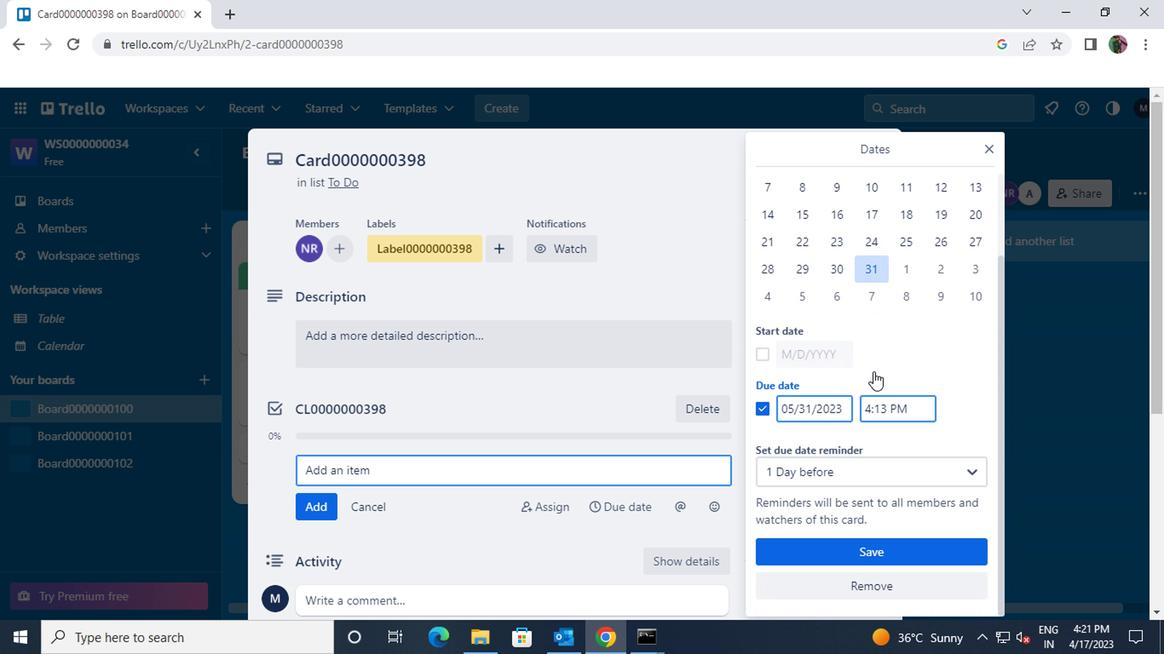 
Action: Mouse moved to (856, 554)
Screenshot: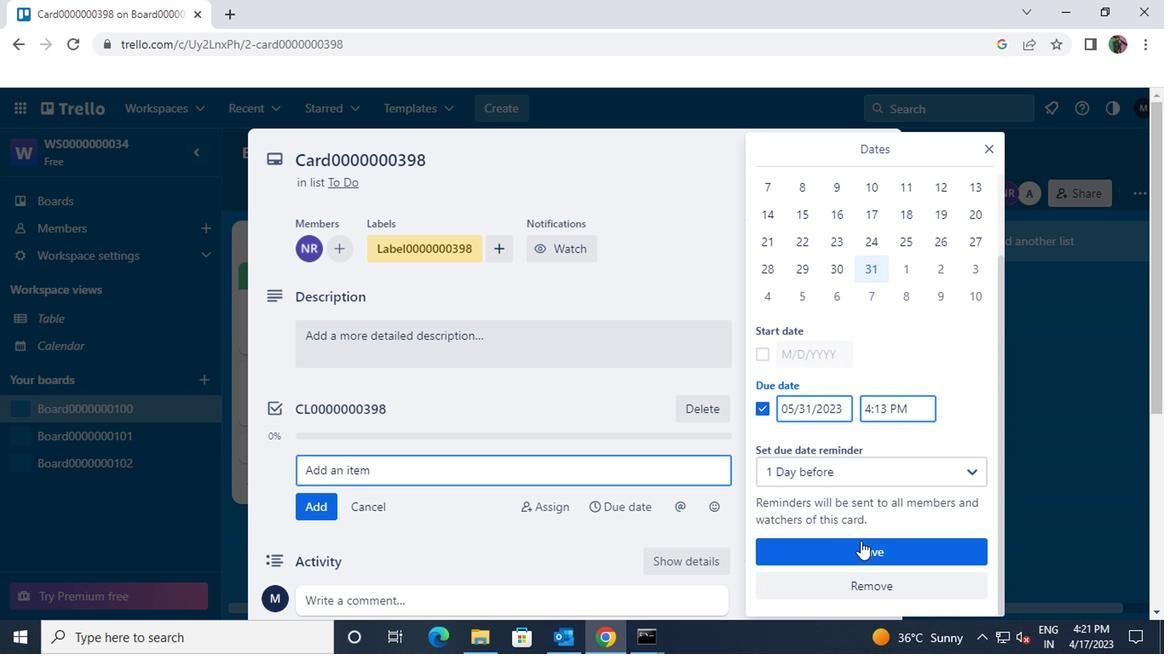
Action: Mouse pressed left at (856, 554)
Screenshot: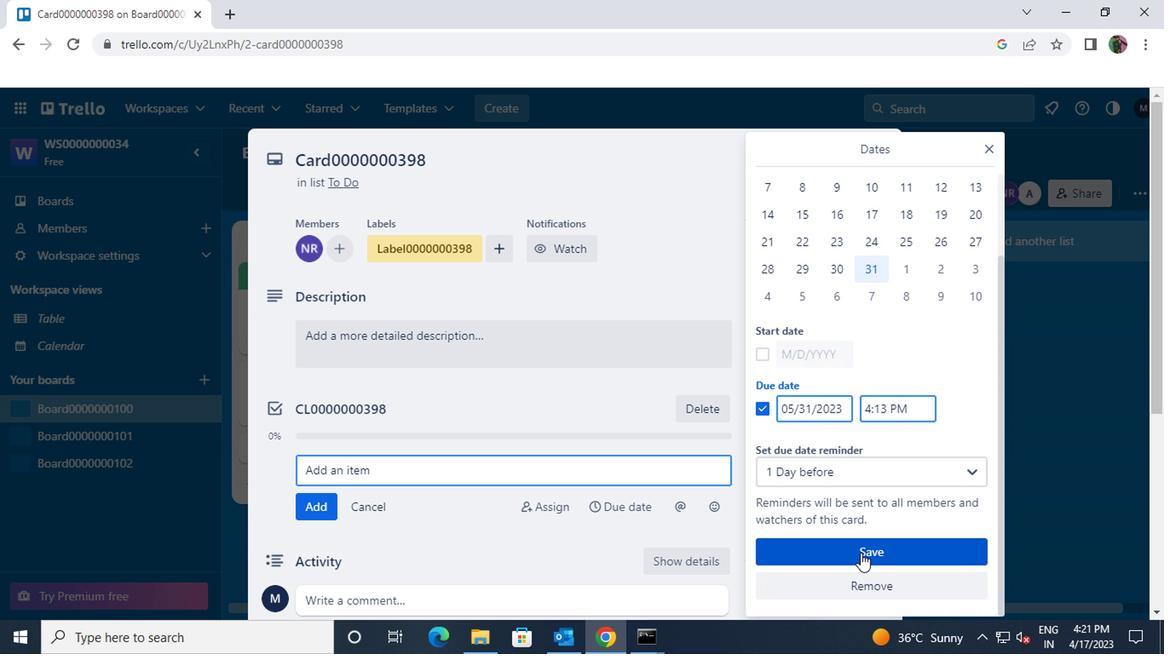 
